 Task: Play online Dominion games in easy mode.
Action: Mouse moved to (107, 236)
Screenshot: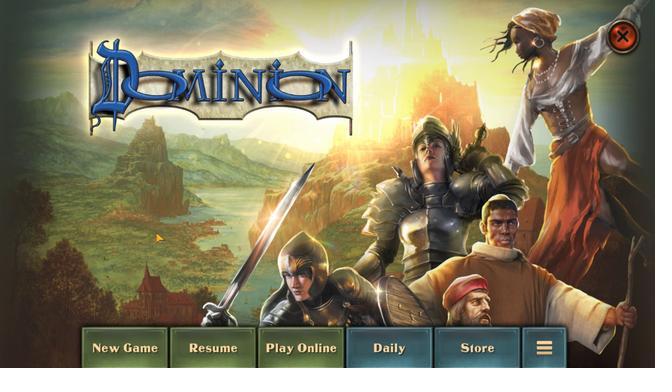 
Action: Mouse pressed left at (107, 236)
Screenshot: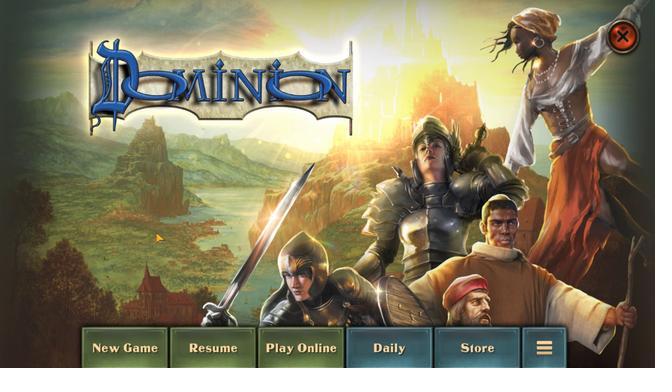 
Action: Mouse moved to (146, 306)
Screenshot: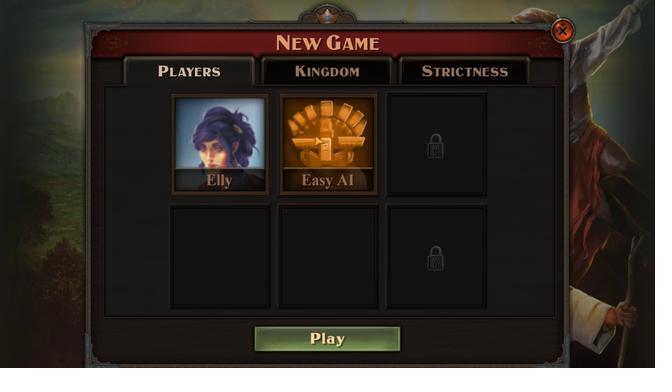 
Action: Mouse pressed left at (146, 306)
Screenshot: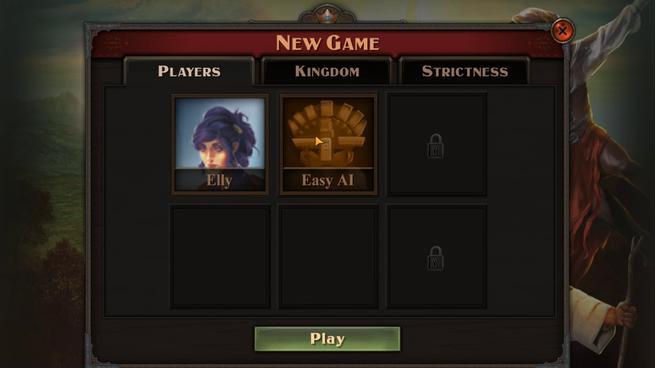 
Action: Mouse moved to (120, 277)
Screenshot: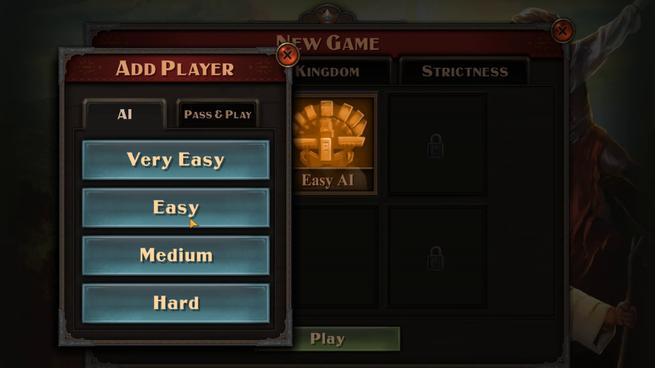 
Action: Mouse pressed left at (120, 277)
Screenshot: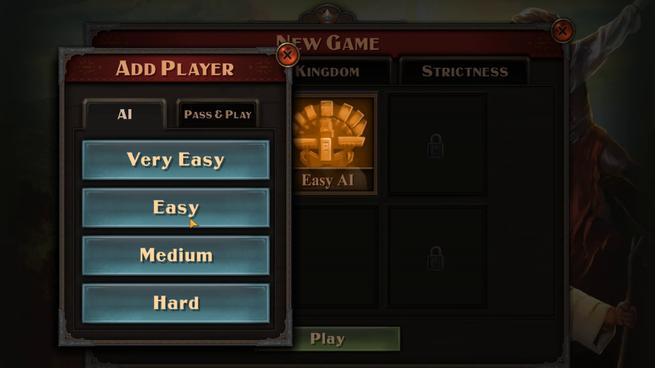 
Action: Mouse moved to (140, 236)
Screenshot: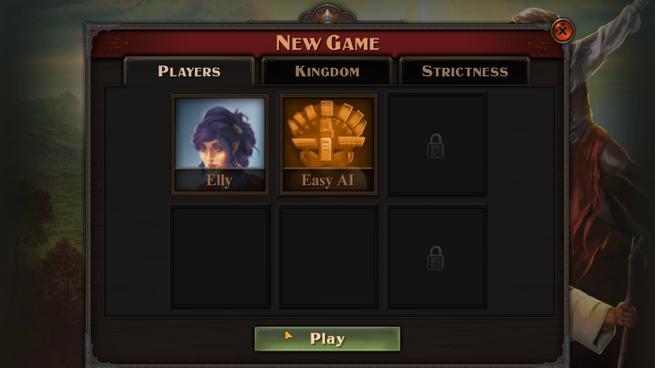 
Action: Mouse pressed left at (140, 236)
Screenshot: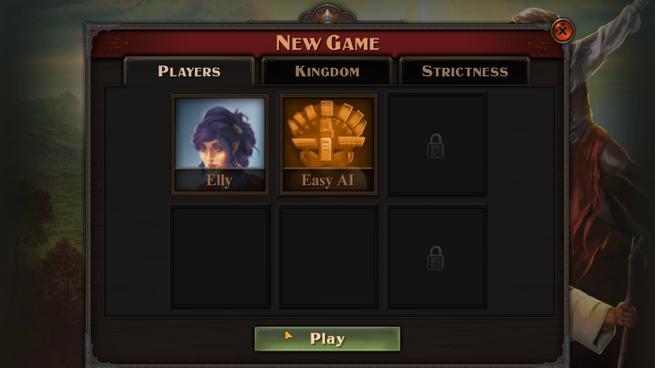 
Action: Mouse moved to (145, 239)
Screenshot: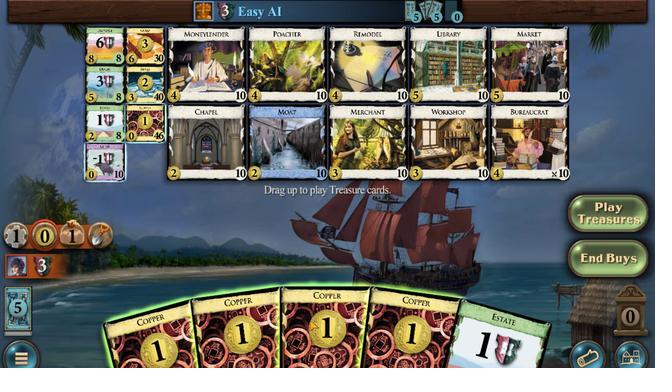 
Action: Mouse pressed left at (145, 239)
Screenshot: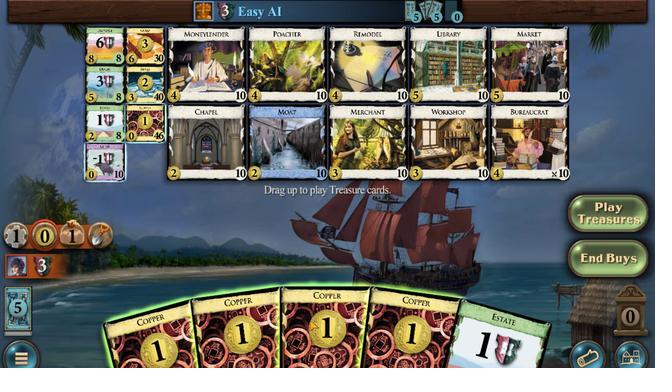 
Action: Mouse moved to (139, 236)
Screenshot: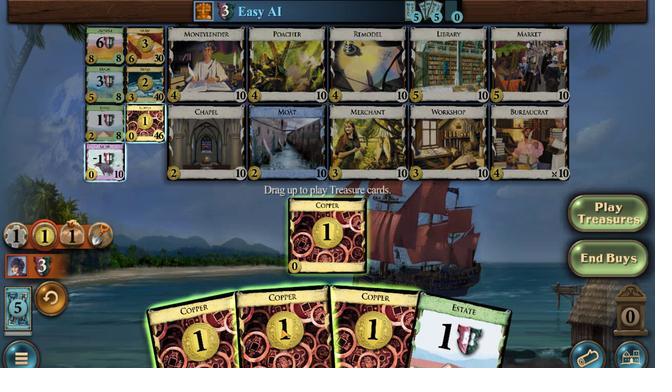 
Action: Mouse pressed left at (139, 236)
Screenshot: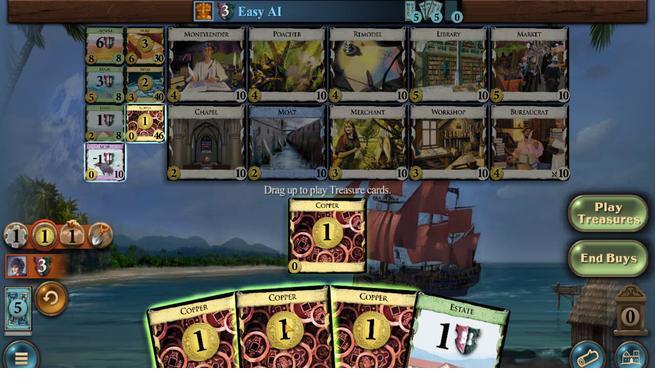 
Action: Mouse moved to (130, 227)
Screenshot: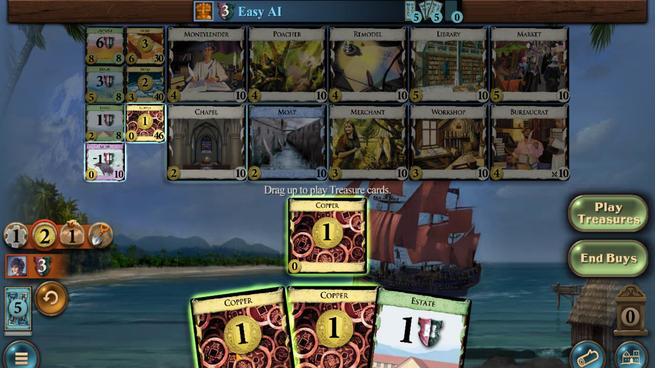 
Action: Mouse pressed left at (130, 227)
Screenshot: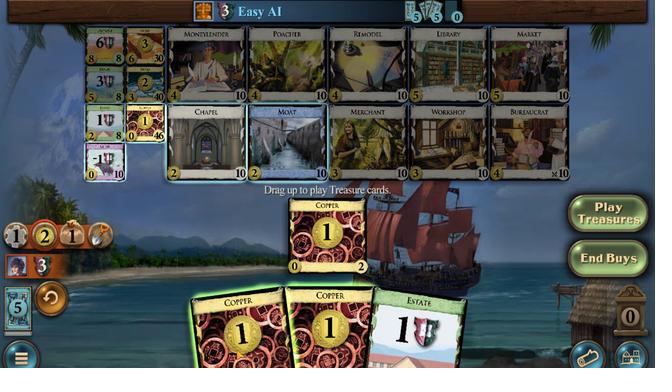 
Action: Mouse moved to (174, 307)
Screenshot: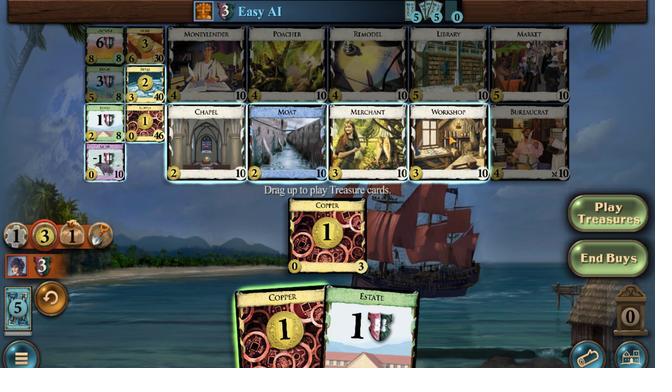 
Action: Mouse pressed left at (174, 307)
Screenshot: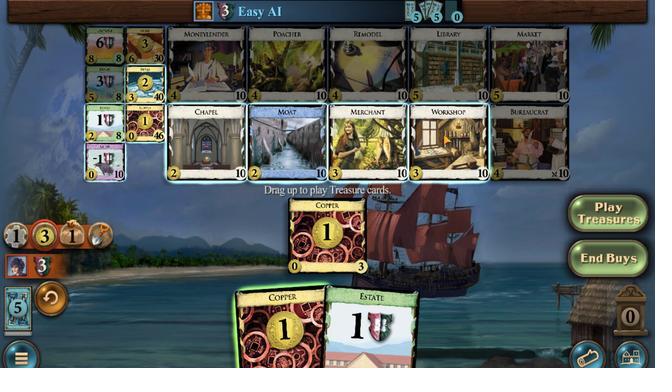 
Action: Mouse moved to (146, 236)
Screenshot: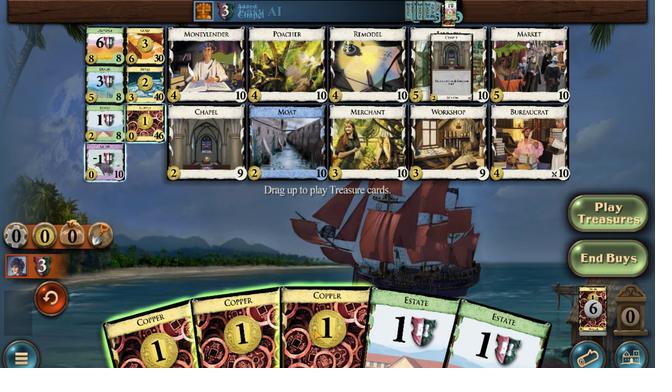 
Action: Mouse pressed left at (146, 236)
Screenshot: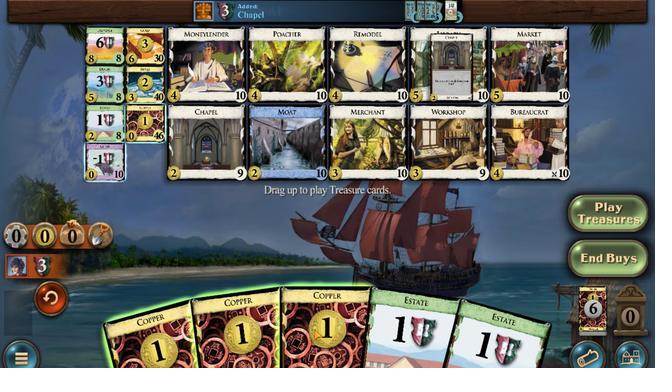 
Action: Mouse moved to (133, 227)
Screenshot: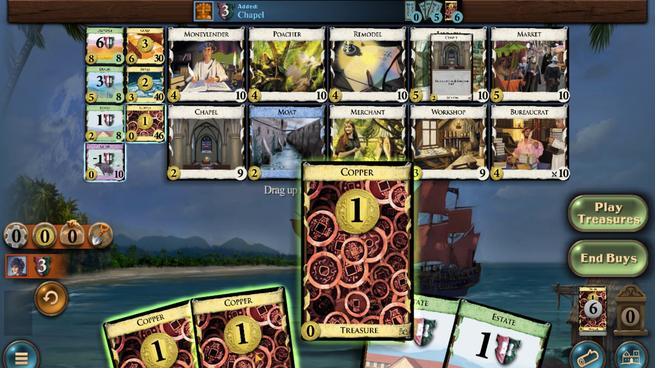 
Action: Mouse pressed left at (133, 227)
Screenshot: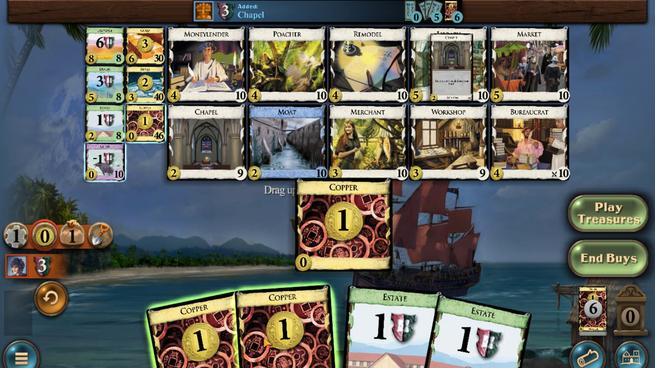 
Action: Mouse moved to (128, 222)
Screenshot: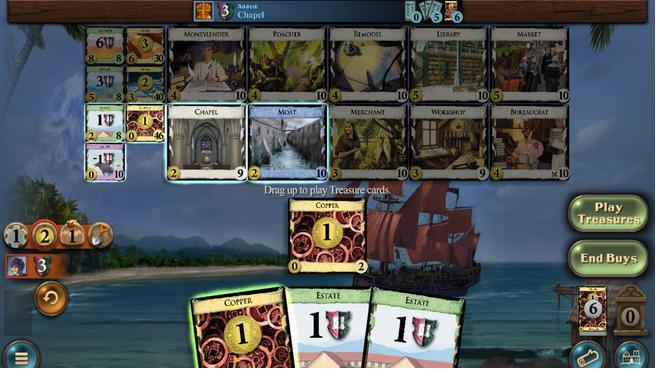 
Action: Mouse pressed left at (128, 222)
Screenshot: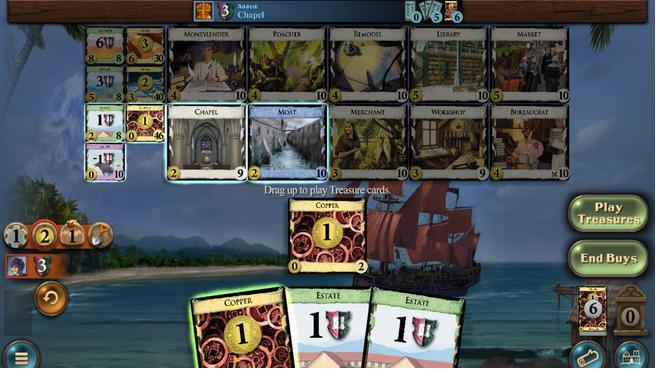 
Action: Mouse moved to (110, 325)
Screenshot: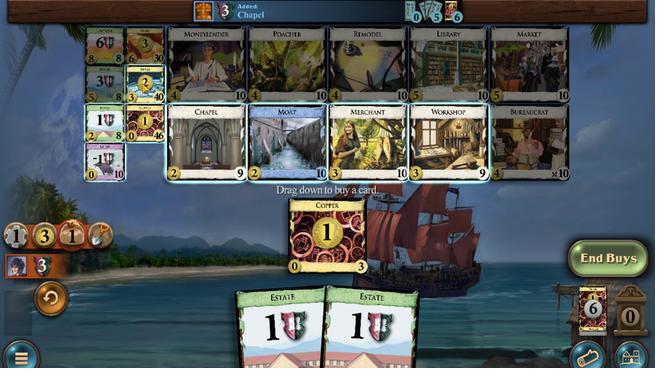 
Action: Mouse pressed left at (110, 325)
Screenshot: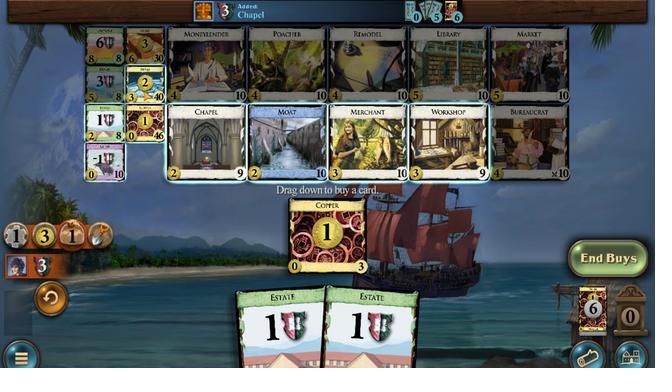 
Action: Mouse moved to (131, 227)
Screenshot: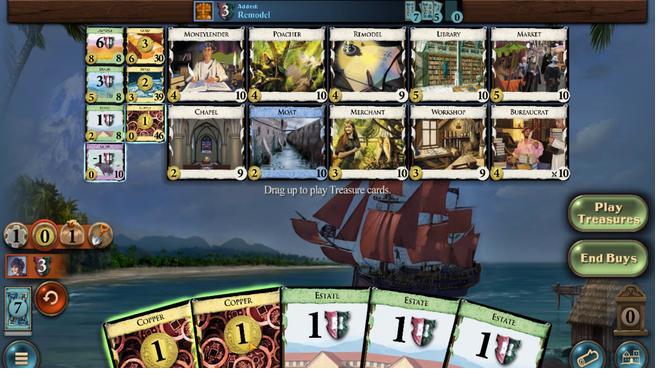 
Action: Mouse pressed left at (131, 227)
Screenshot: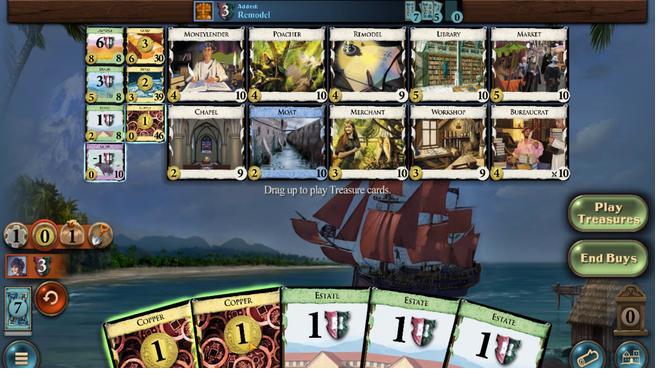
Action: Mouse moved to (120, 222)
Screenshot: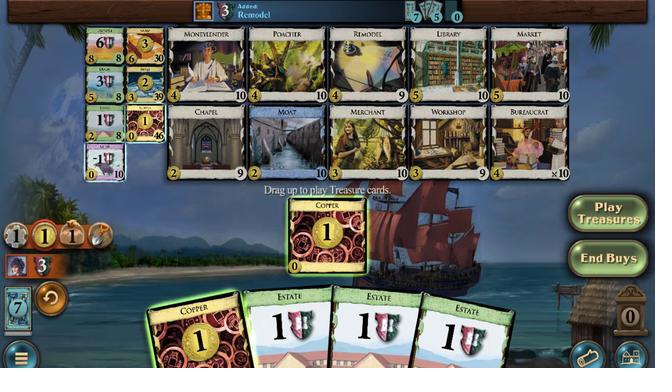 
Action: Mouse pressed left at (120, 222)
Screenshot: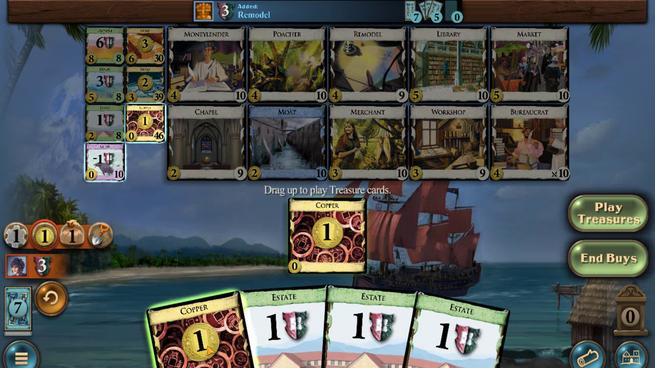 
Action: Mouse moved to (142, 301)
Screenshot: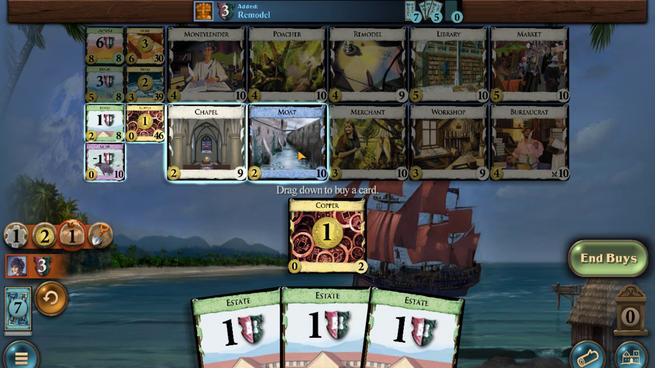 
Action: Mouse pressed left at (142, 301)
Screenshot: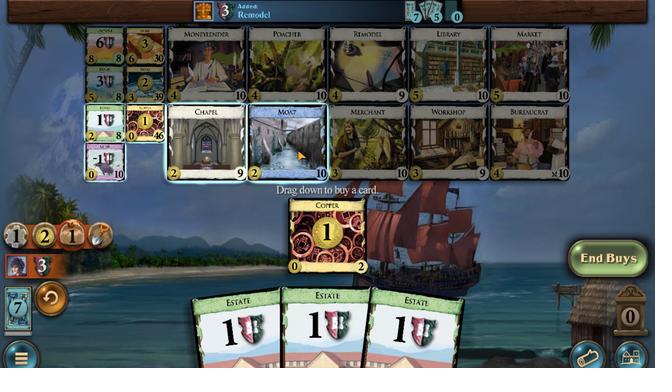 
Action: Mouse moved to (145, 236)
Screenshot: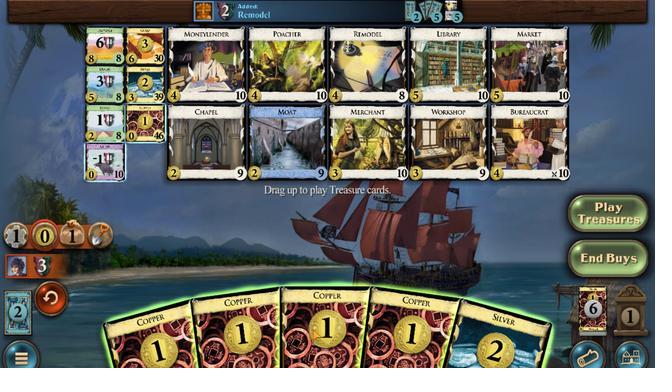 
Action: Mouse pressed left at (145, 236)
Screenshot: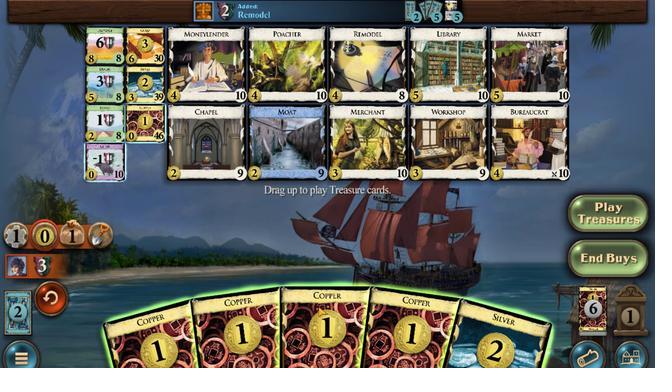 
Action: Mouse moved to (135, 229)
Screenshot: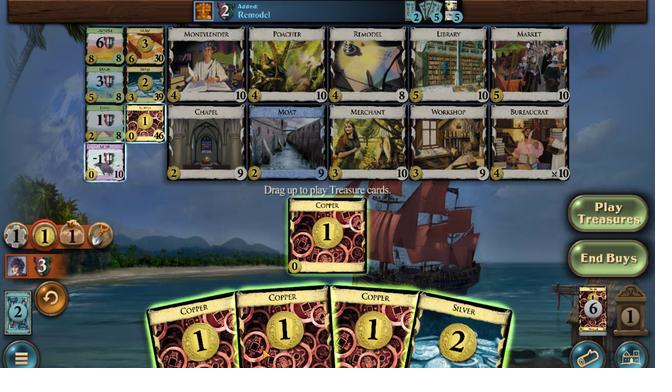 
Action: Mouse pressed left at (135, 229)
Screenshot: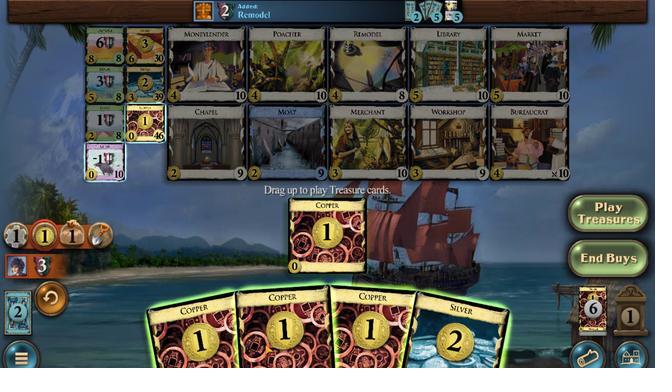 
Action: Mouse moved to (150, 236)
Screenshot: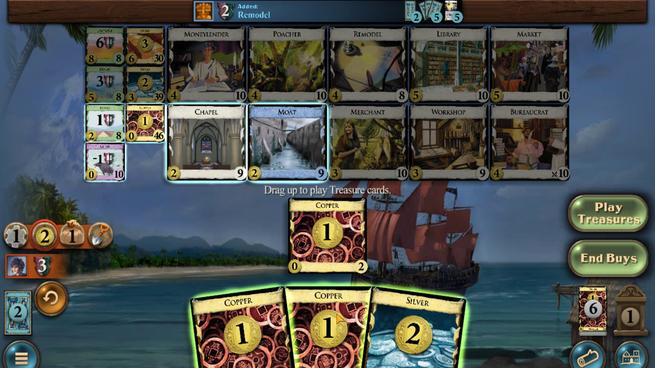 
Action: Mouse pressed left at (150, 236)
Screenshot: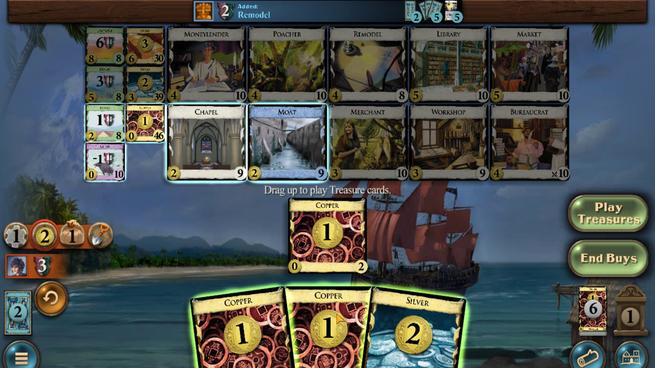 
Action: Mouse moved to (155, 230)
Screenshot: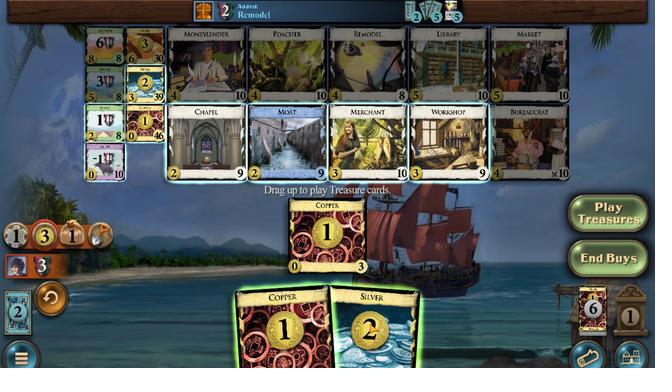 
Action: Mouse pressed left at (155, 230)
Screenshot: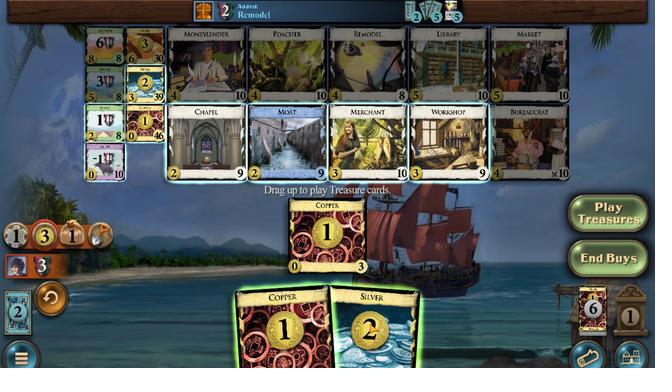 
Action: Mouse moved to (155, 338)
Screenshot: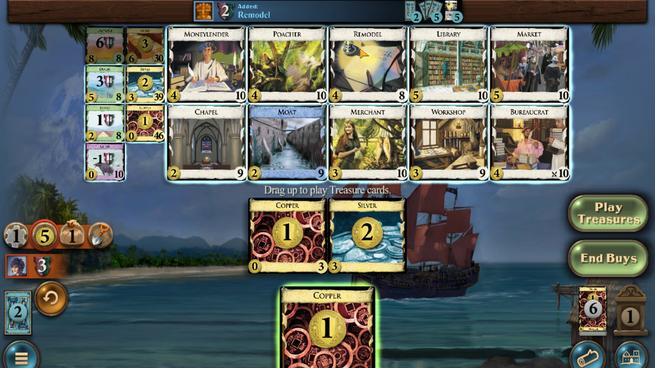 
Action: Mouse pressed left at (155, 338)
Screenshot: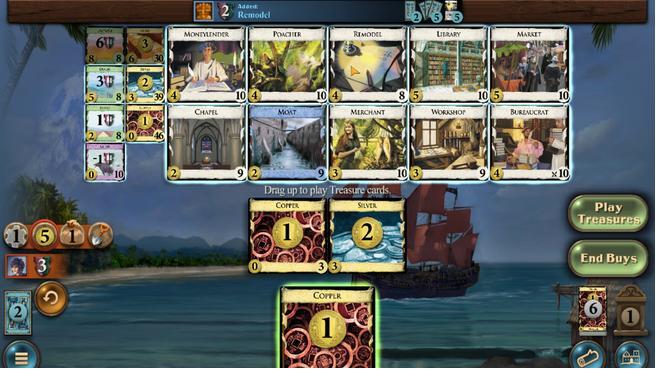
Action: Mouse moved to (111, 233)
Screenshot: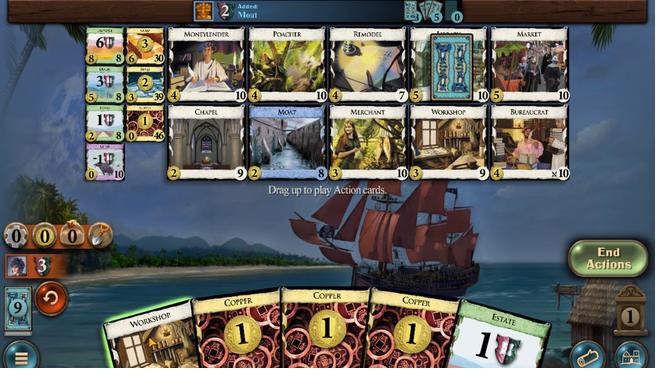 
Action: Mouse pressed left at (111, 233)
Screenshot: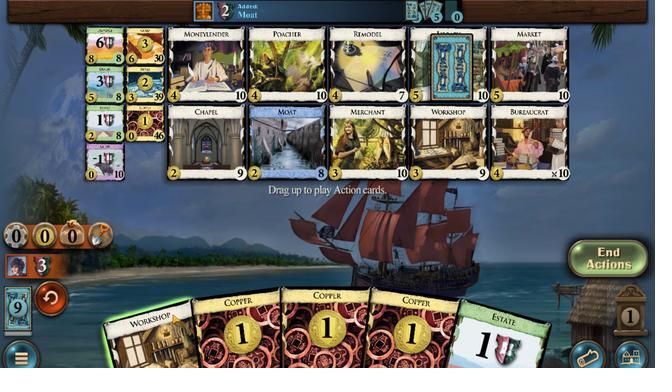 
Action: Mouse moved to (127, 338)
Screenshot: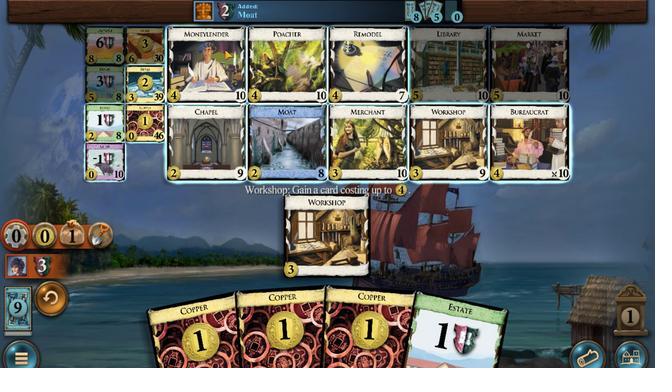 
Action: Mouse pressed left at (127, 338)
Screenshot: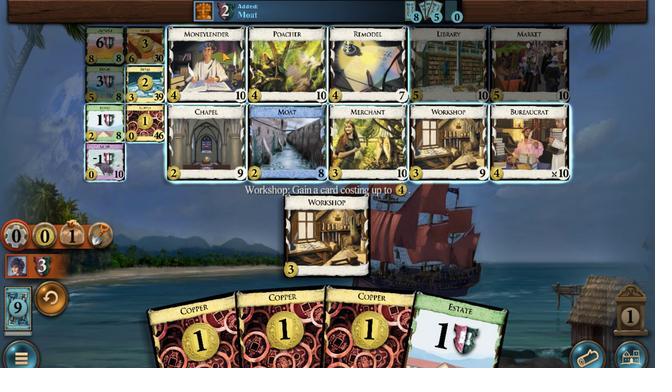 
Action: Mouse moved to (133, 226)
Screenshot: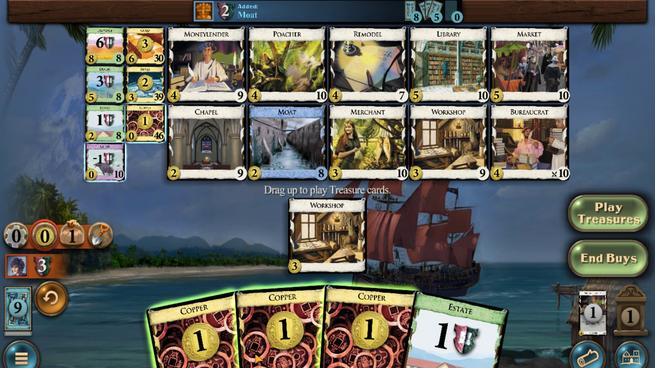 
Action: Mouse pressed left at (133, 226)
Screenshot: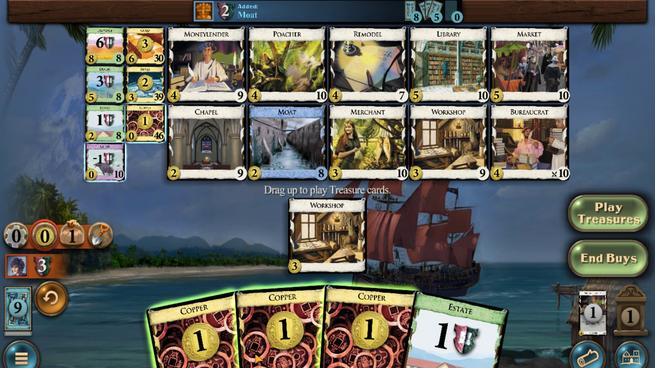 
Action: Mouse moved to (131, 261)
Screenshot: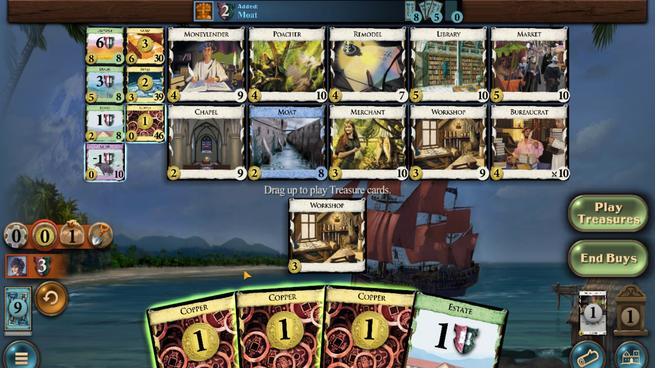 
Action: Mouse pressed left at (121, 227)
Screenshot: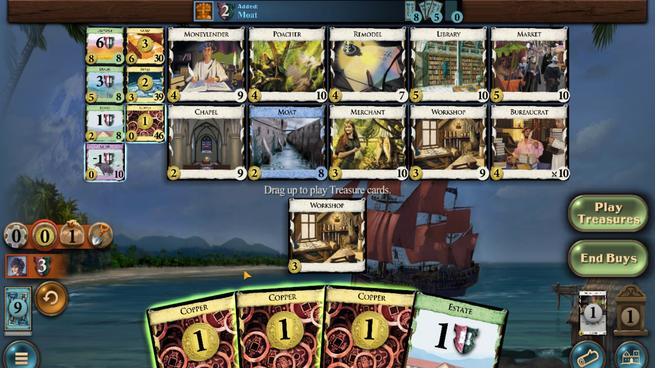 
Action: Mouse moved to (132, 228)
Screenshot: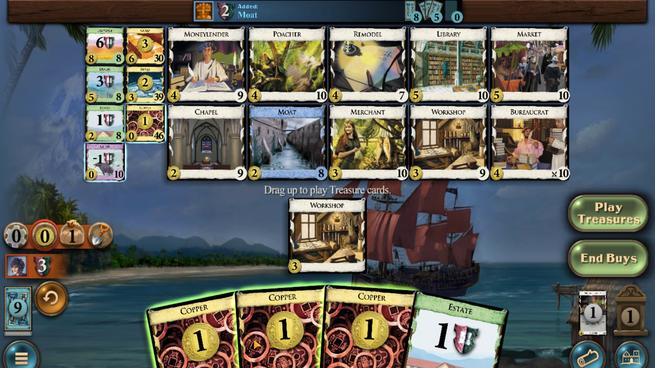 
Action: Mouse pressed left at (132, 228)
Screenshot: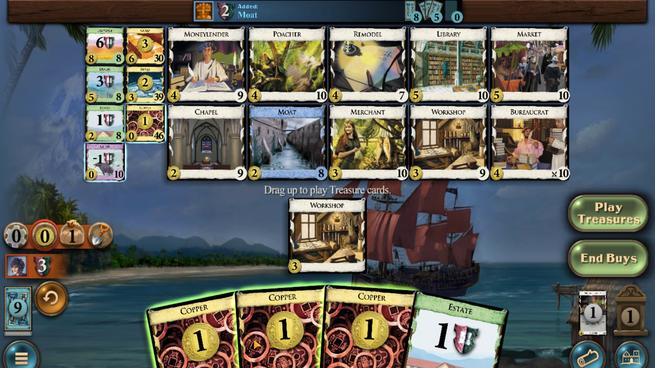 
Action: Mouse moved to (124, 238)
Screenshot: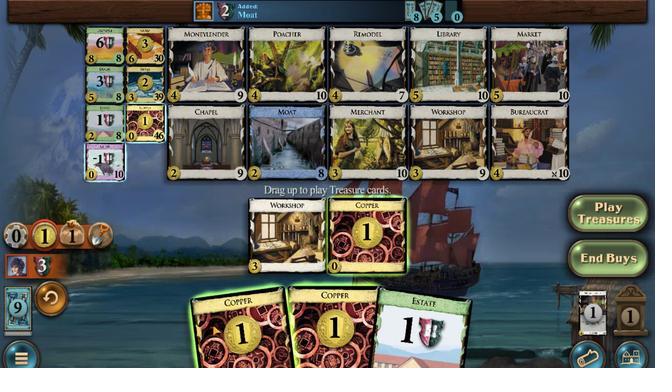 
Action: Mouse pressed left at (124, 238)
Screenshot: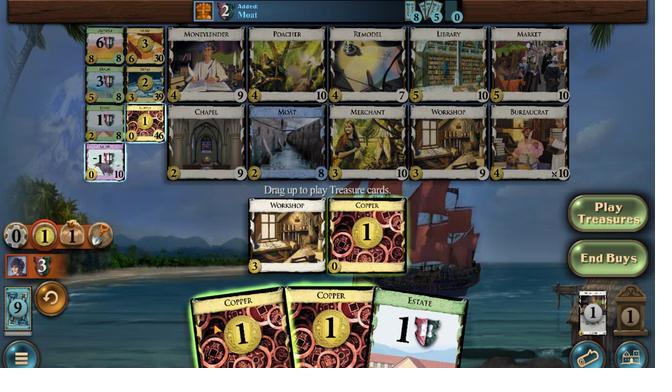 
Action: Mouse moved to (141, 228)
Screenshot: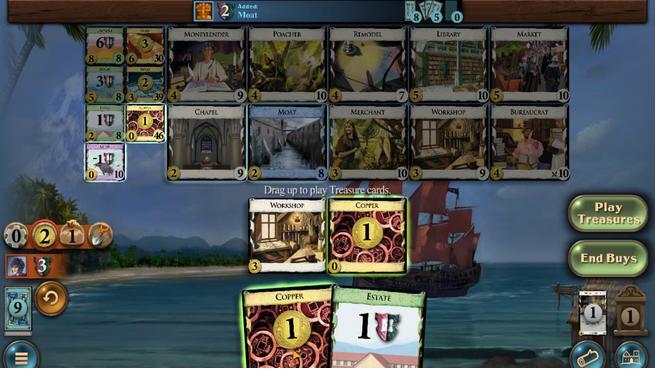 
Action: Mouse pressed left at (141, 228)
Screenshot: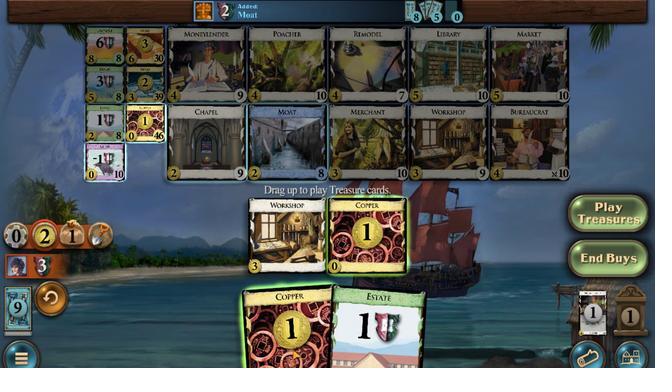 
Action: Mouse moved to (173, 306)
Screenshot: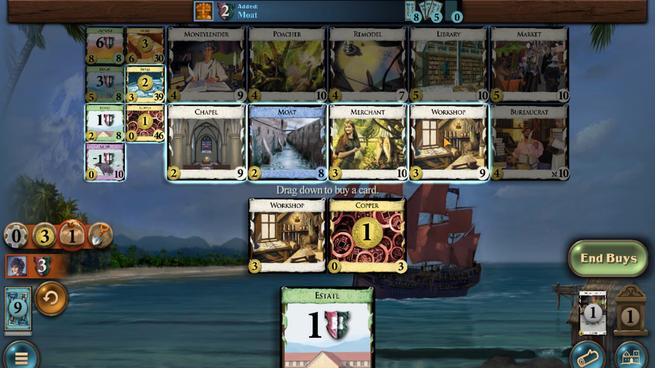 
Action: Mouse pressed left at (173, 306)
Screenshot: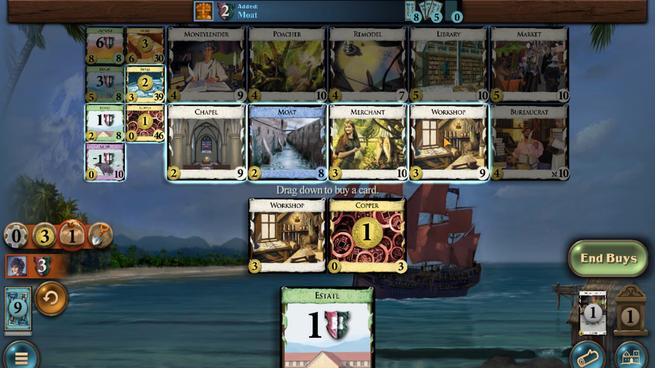 
Action: Mouse moved to (146, 237)
Screenshot: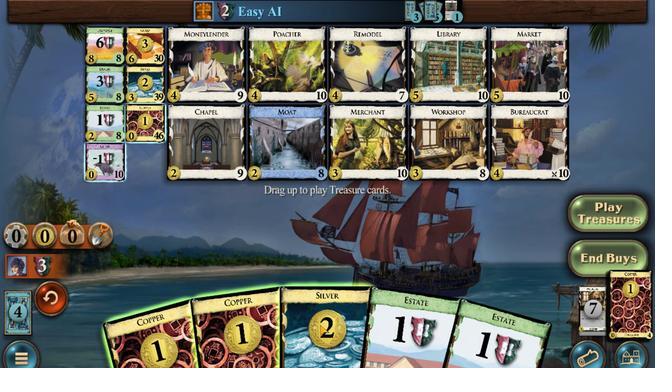 
Action: Mouse pressed left at (146, 237)
Screenshot: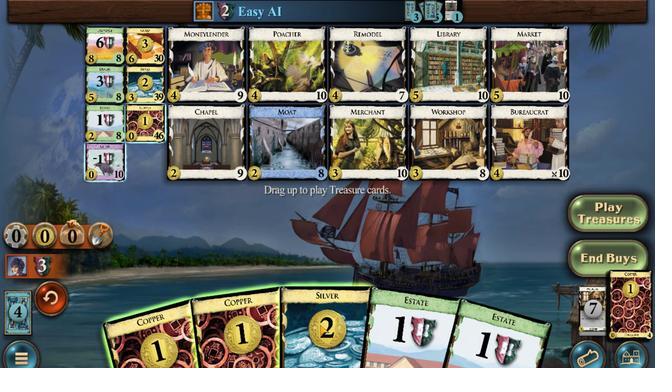
Action: Mouse moved to (139, 230)
Screenshot: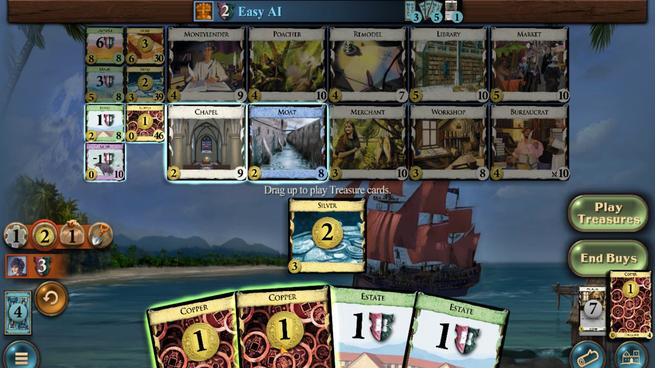 
Action: Mouse pressed left at (139, 230)
Screenshot: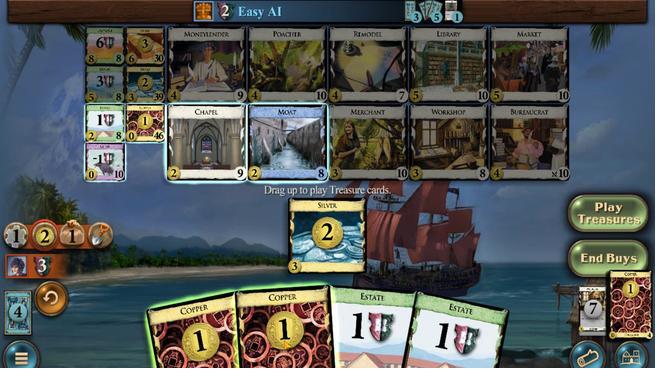 
Action: Mouse moved to (136, 235)
Screenshot: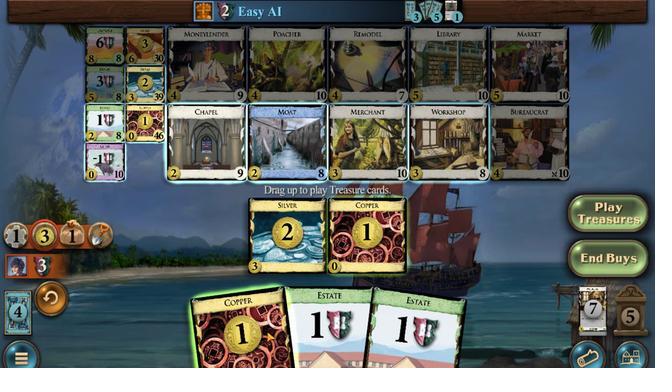 
Action: Mouse pressed left at (136, 235)
Screenshot: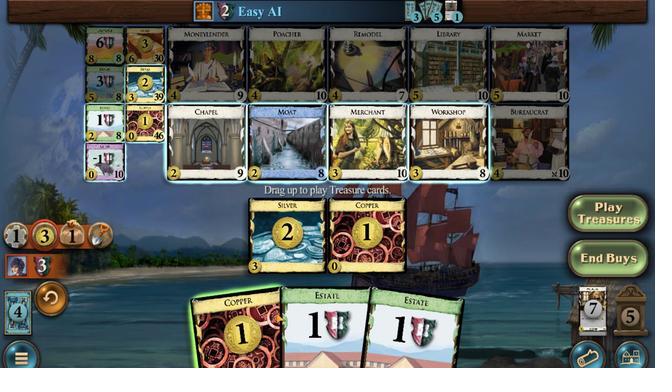 
Action: Mouse moved to (177, 309)
Screenshot: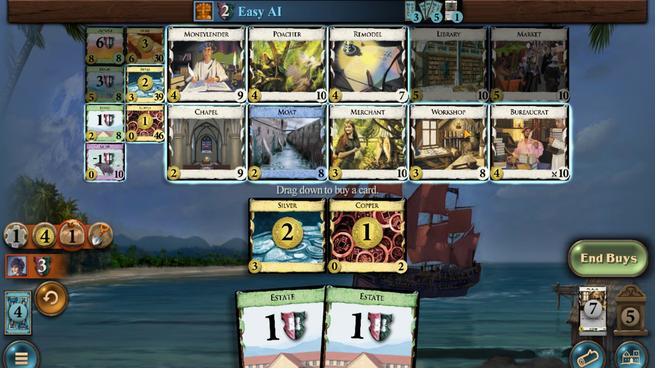 
Action: Mouse pressed left at (177, 309)
Screenshot: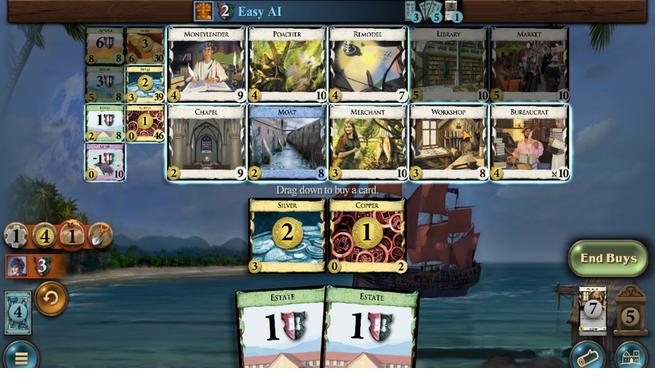 
Action: Mouse moved to (150, 237)
Screenshot: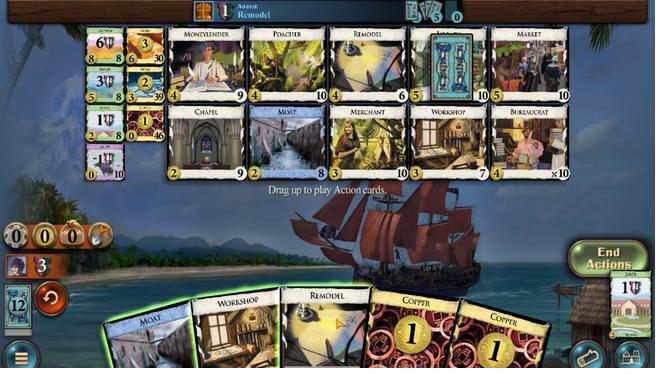 
Action: Mouse pressed left at (150, 237)
Screenshot: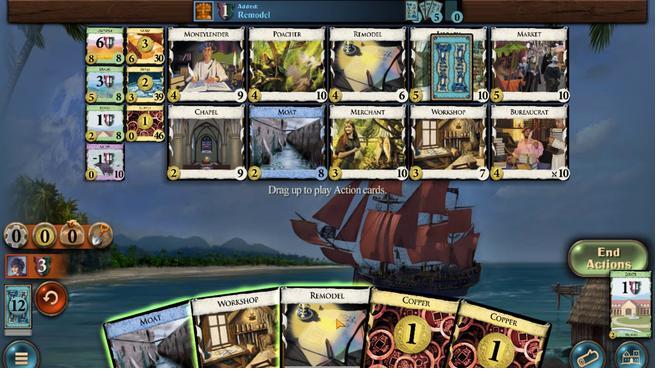 
Action: Mouse moved to (140, 235)
Screenshot: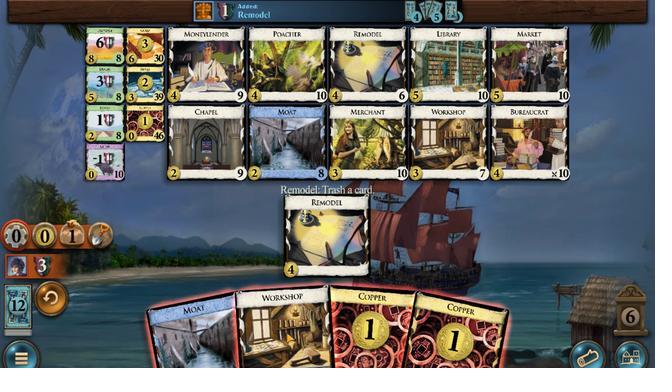 
Action: Mouse pressed left at (140, 235)
Screenshot: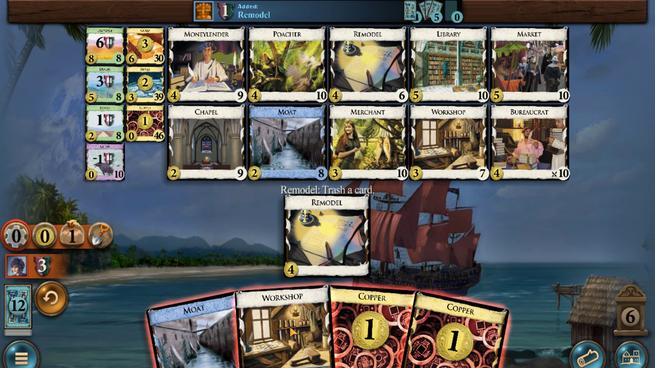 
Action: Mouse moved to (136, 236)
Screenshot: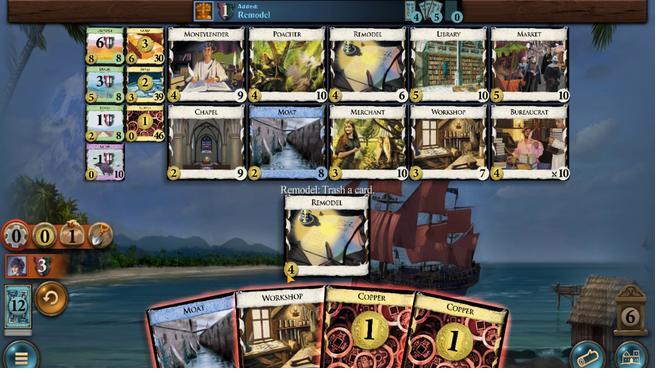 
Action: Mouse pressed left at (136, 236)
Screenshot: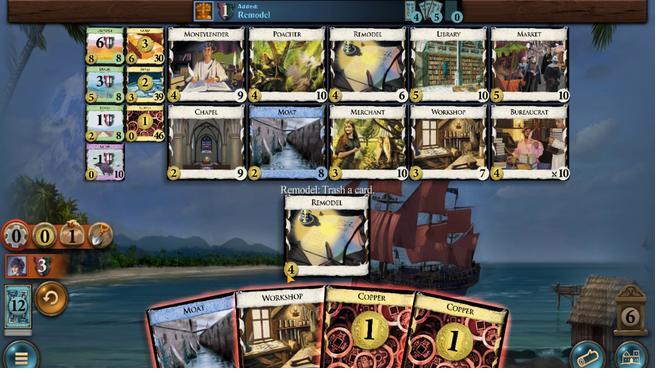 
Action: Mouse moved to (103, 327)
Screenshot: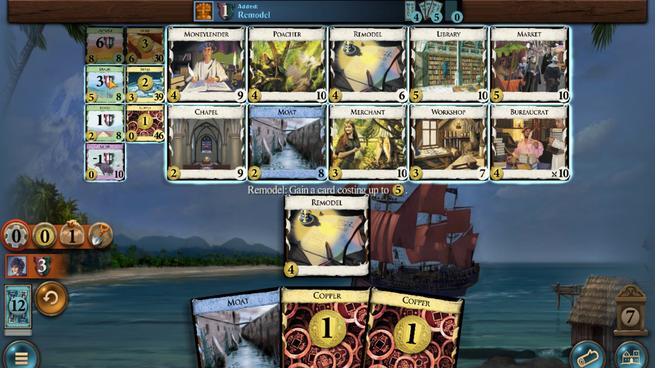 
Action: Mouse pressed left at (103, 327)
Screenshot: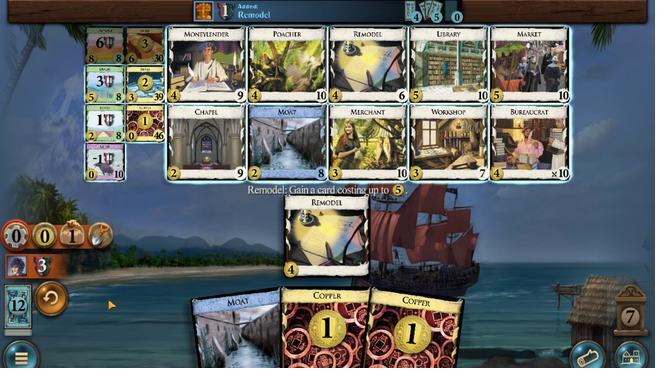 
Action: Mouse moved to (103, 326)
Screenshot: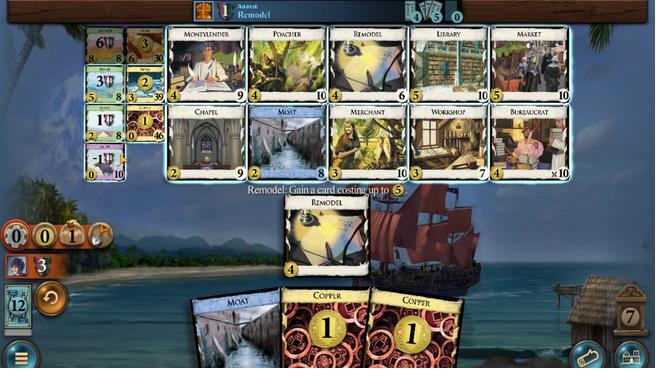 
Action: Mouse pressed left at (103, 326)
Screenshot: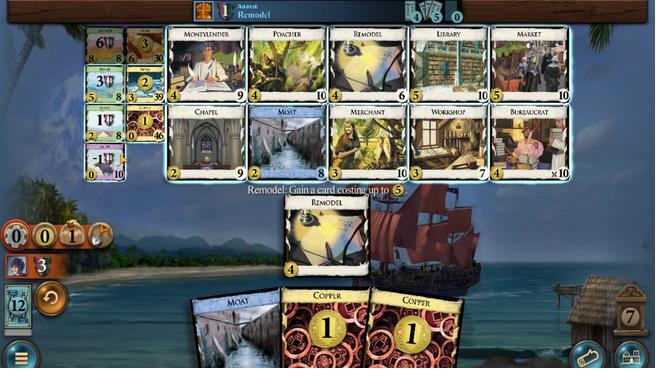 
Action: Mouse moved to (110, 311)
Screenshot: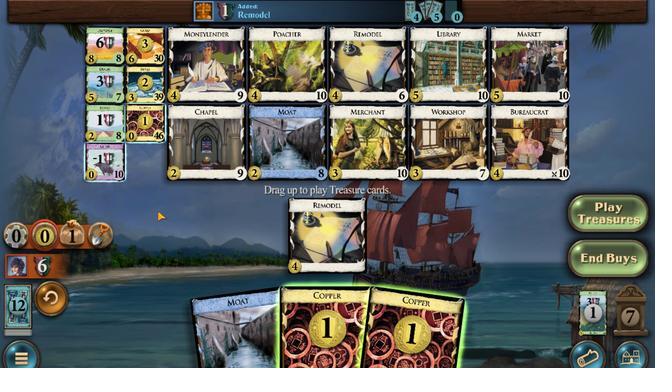
Action: Mouse pressed left at (110, 311)
Screenshot: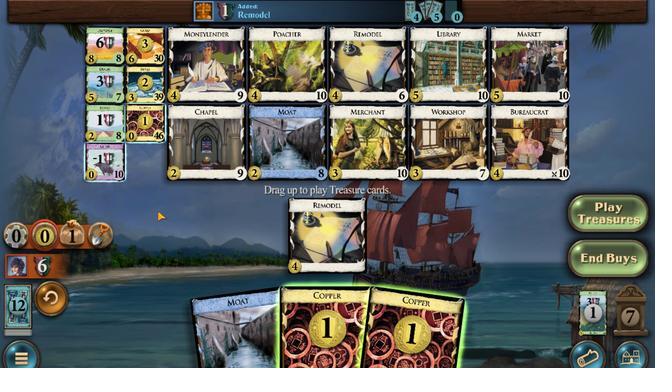 
Action: Mouse moved to (110, 236)
Screenshot: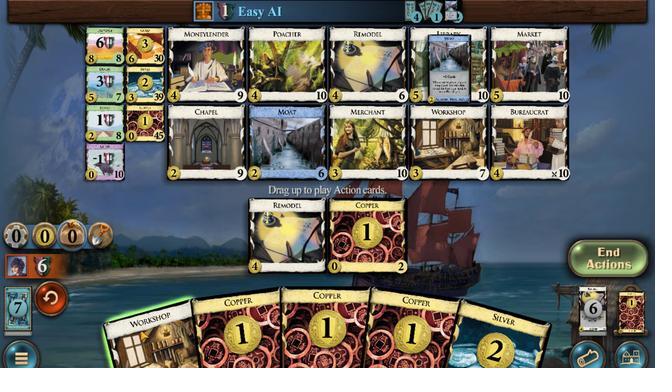 
Action: Mouse pressed left at (110, 236)
Screenshot: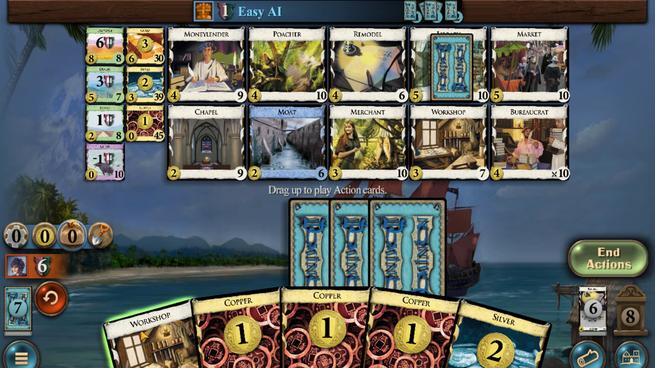 
Action: Mouse moved to (127, 334)
Screenshot: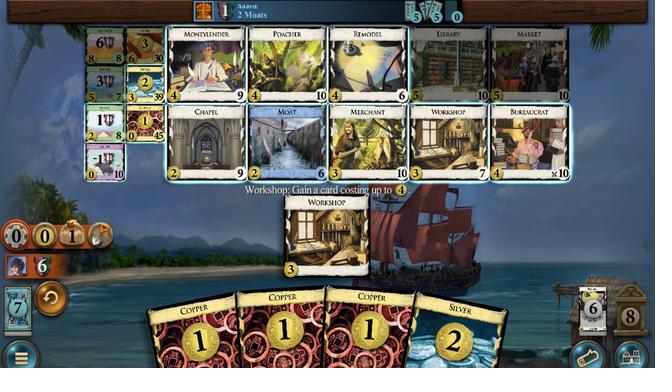 
Action: Mouse pressed left at (127, 334)
Screenshot: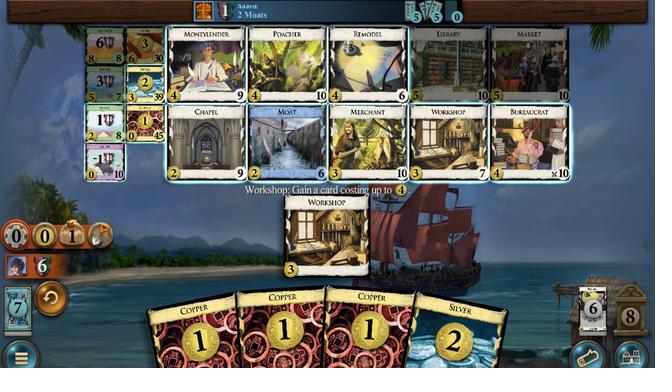 
Action: Mouse moved to (151, 227)
Screenshot: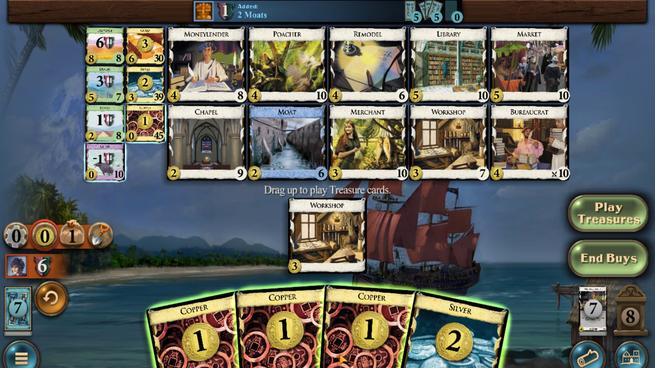 
Action: Mouse pressed left at (151, 227)
Screenshot: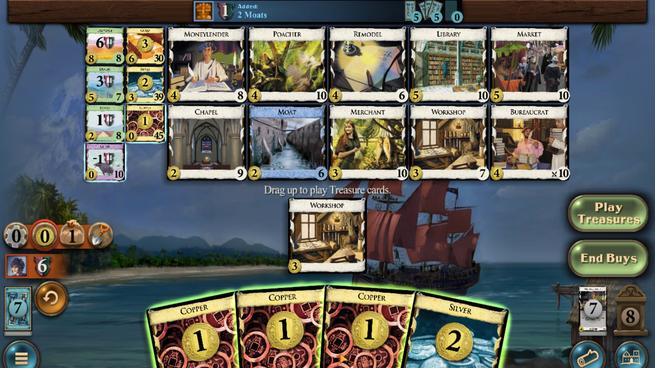 
Action: Mouse moved to (147, 234)
Screenshot: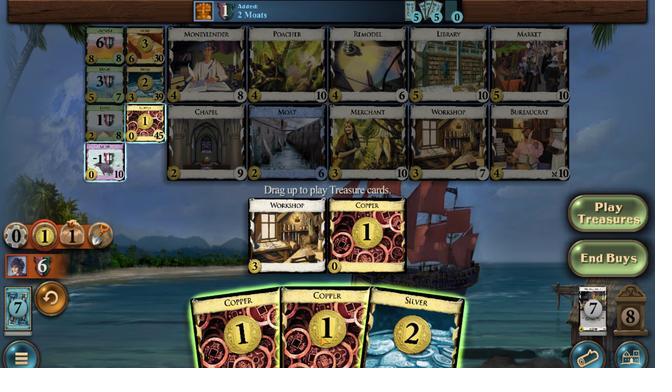 
Action: Mouse pressed left at (147, 234)
Screenshot: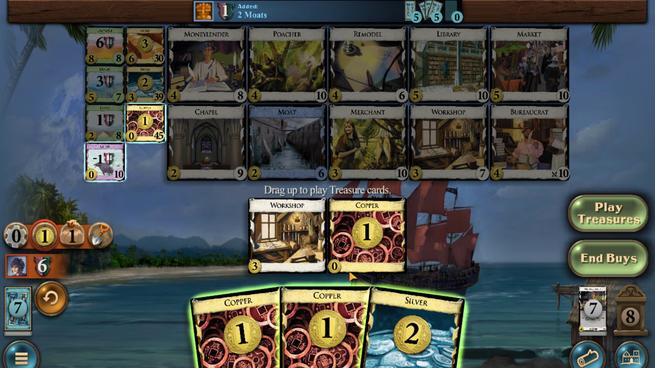 
Action: Mouse moved to (141, 242)
Screenshot: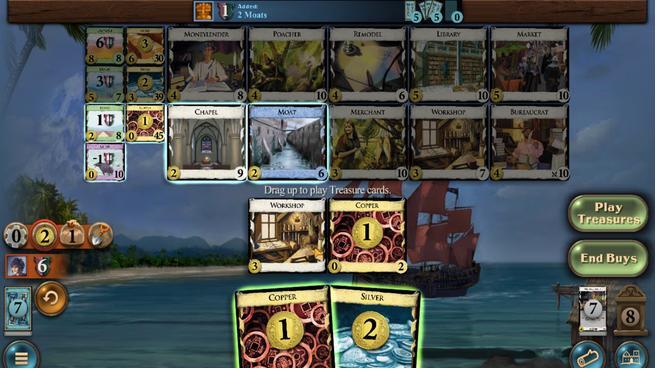 
Action: Mouse pressed left at (141, 242)
Screenshot: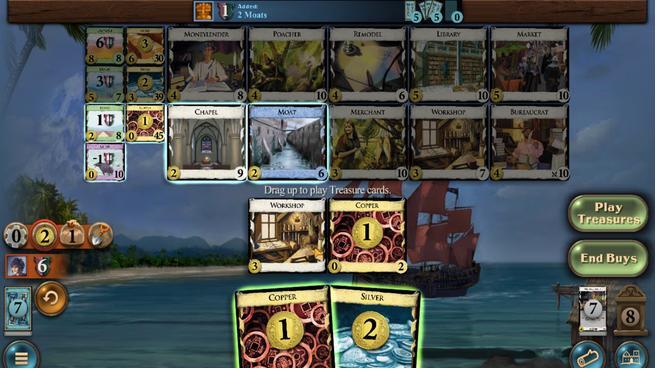 
Action: Mouse moved to (173, 311)
Screenshot: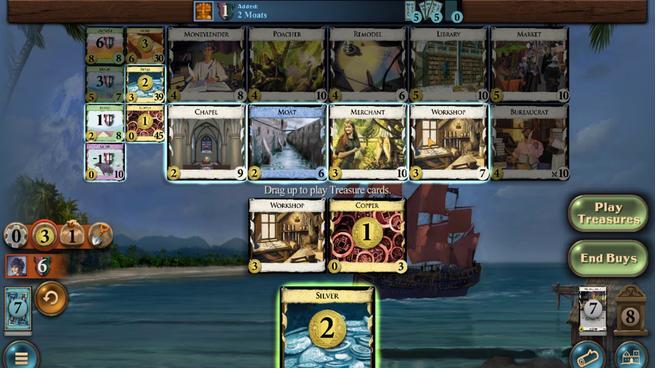 
Action: Mouse pressed left at (173, 311)
Screenshot: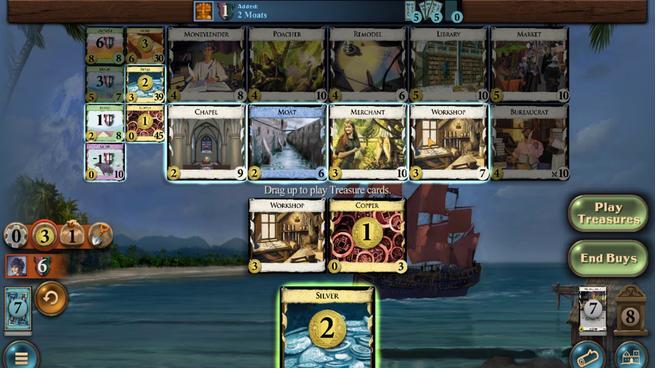 
Action: Mouse moved to (124, 233)
Screenshot: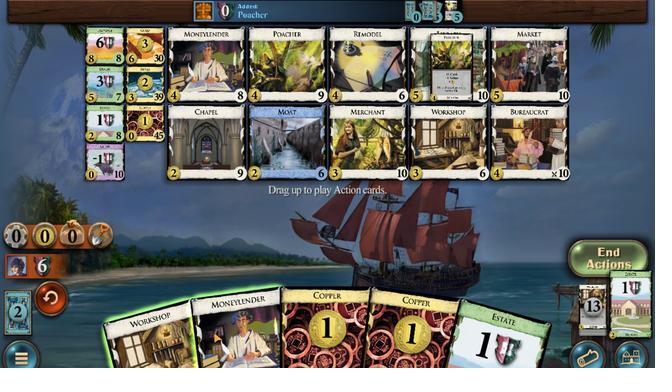 
Action: Mouse pressed left at (124, 233)
Screenshot: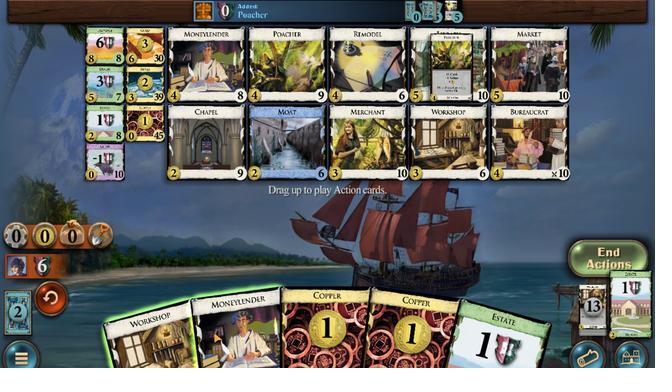 
Action: Mouse moved to (146, 229)
Screenshot: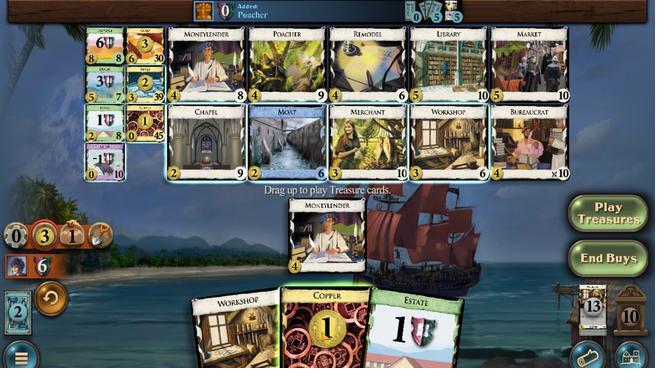 
Action: Mouse pressed left at (146, 229)
Screenshot: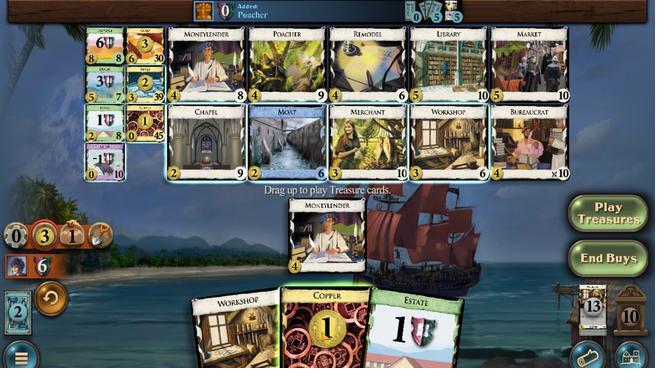 
Action: Mouse moved to (154, 332)
Screenshot: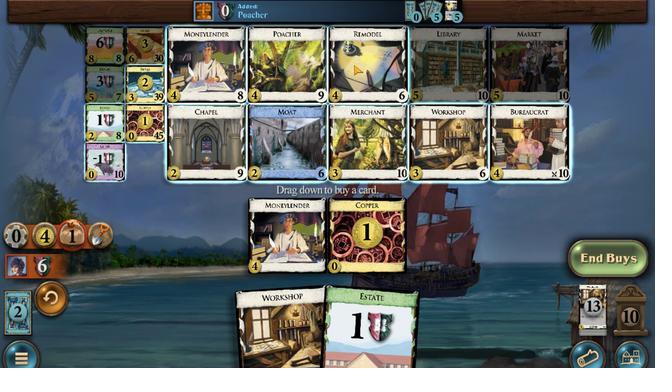 
Action: Mouse pressed left at (154, 332)
Screenshot: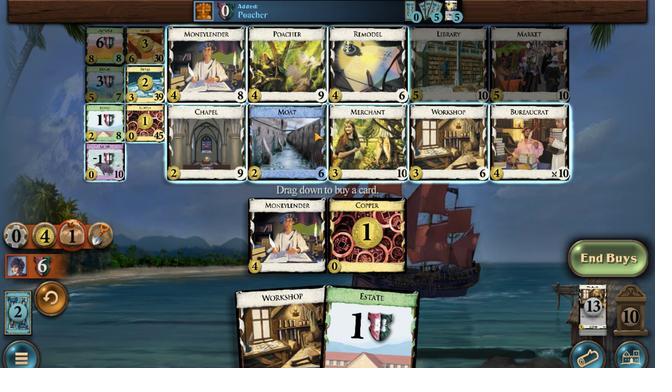 
Action: Mouse moved to (134, 240)
Screenshot: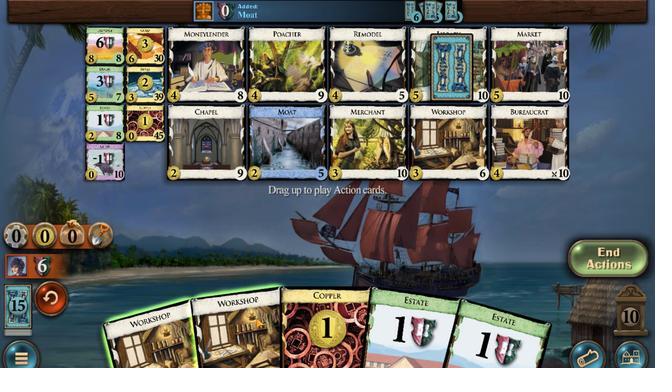 
Action: Mouse pressed left at (134, 240)
Screenshot: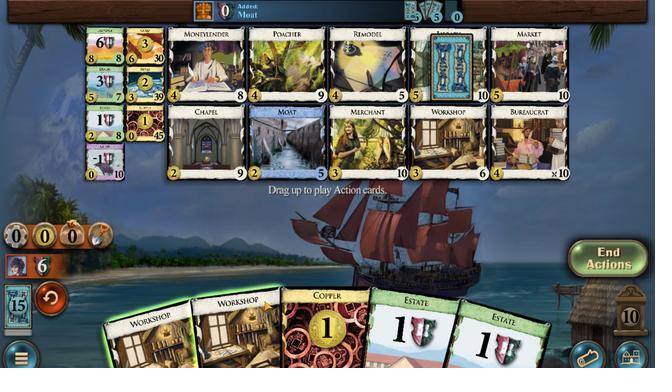
Action: Mouse moved to (174, 306)
Screenshot: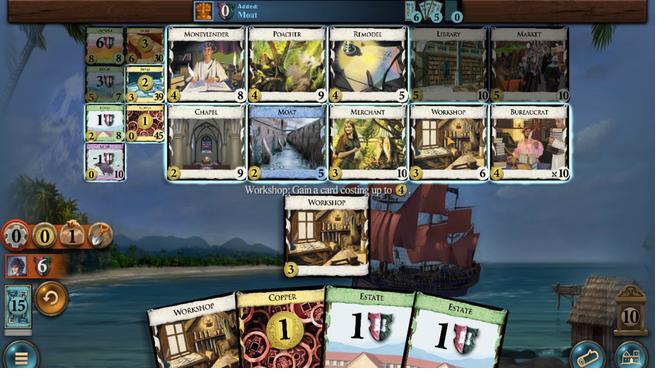 
Action: Mouse pressed left at (174, 306)
Screenshot: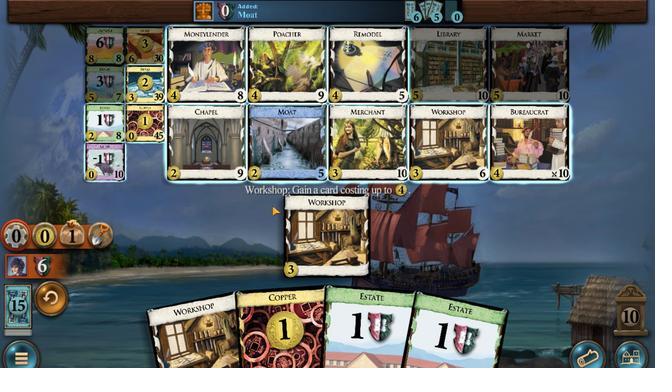 
Action: Mouse moved to (136, 234)
Screenshot: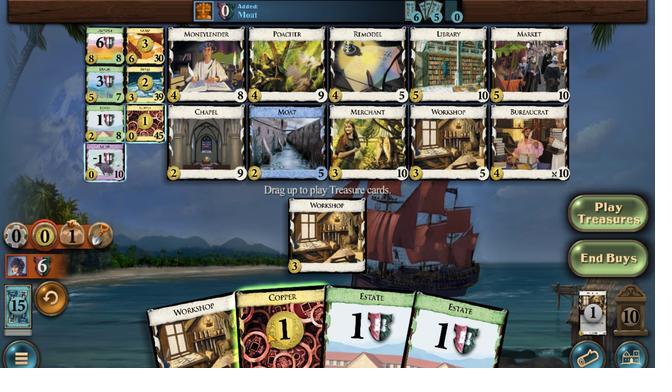 
Action: Mouse pressed left at (136, 234)
Screenshot: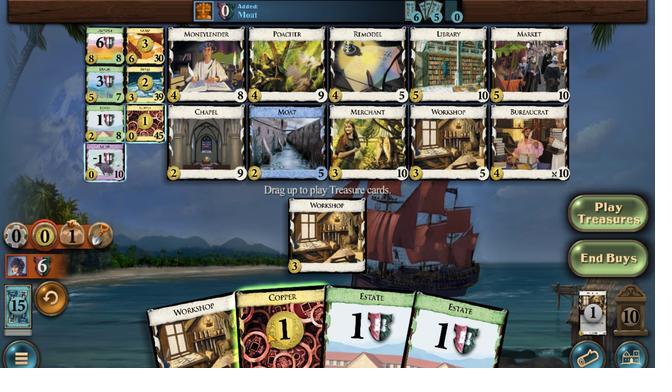 
Action: Mouse moved to (111, 312)
Screenshot: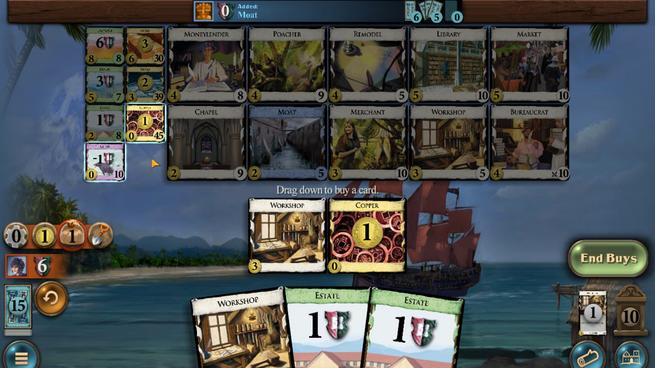 
Action: Mouse pressed left at (111, 312)
Screenshot: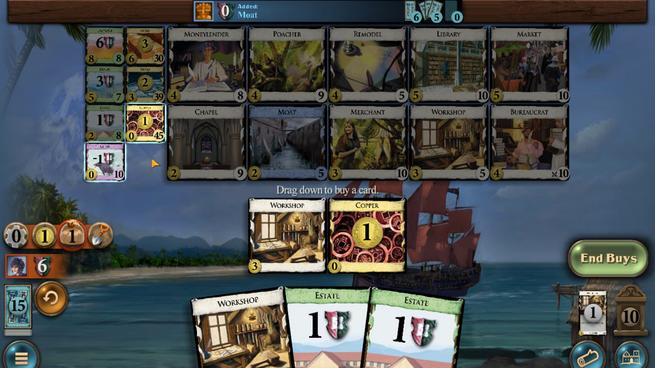 
Action: Mouse moved to (109, 313)
Screenshot: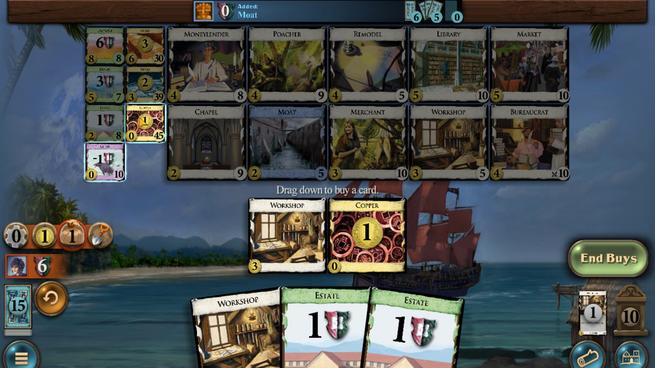 
Action: Mouse pressed left at (109, 313)
Screenshot: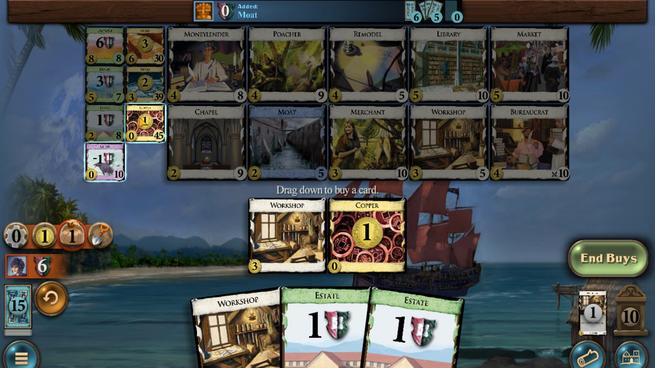 
Action: Mouse moved to (112, 235)
Screenshot: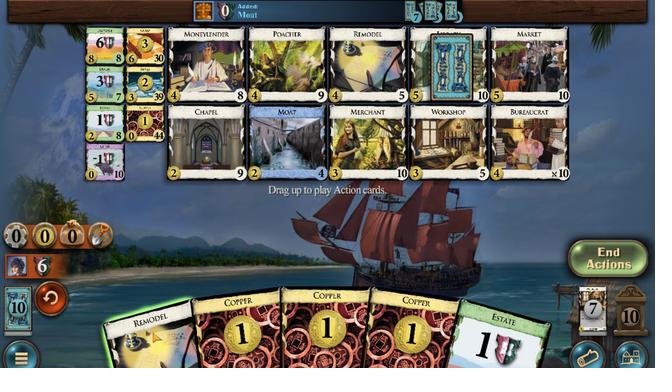 
Action: Mouse pressed left at (112, 235)
Screenshot: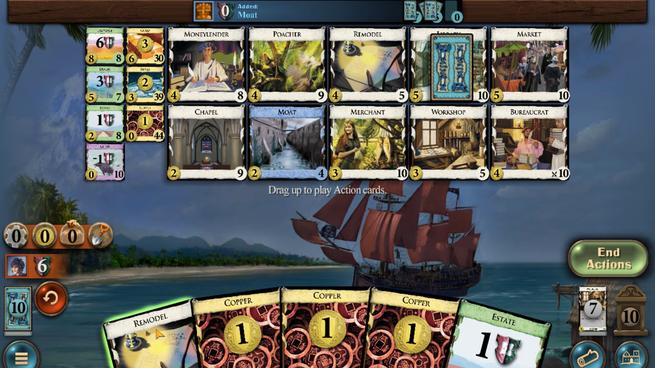 
Action: Mouse moved to (142, 234)
Screenshot: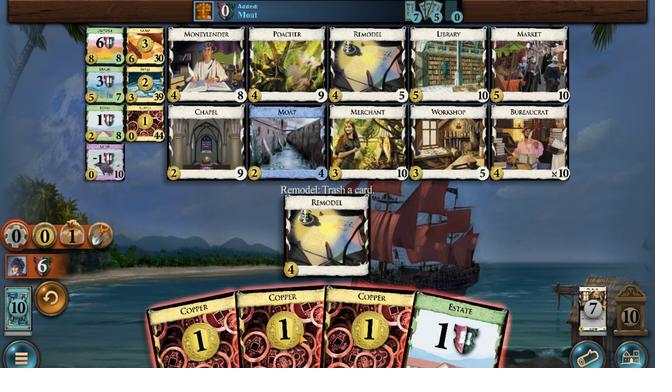 
Action: Mouse pressed left at (142, 234)
Screenshot: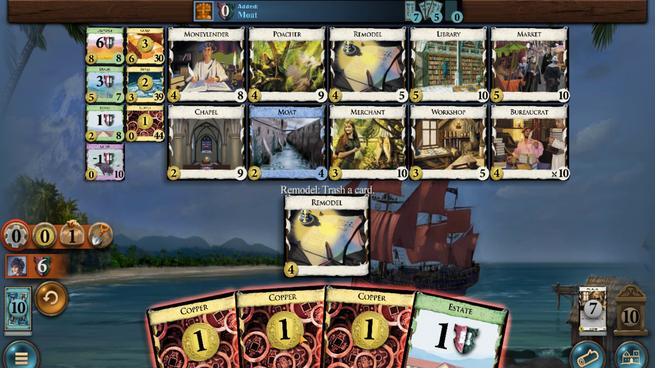 
Action: Mouse moved to (102, 312)
Screenshot: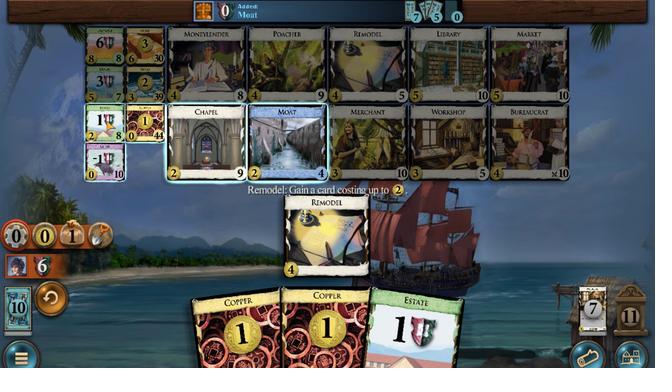 
Action: Mouse pressed left at (102, 312)
Screenshot: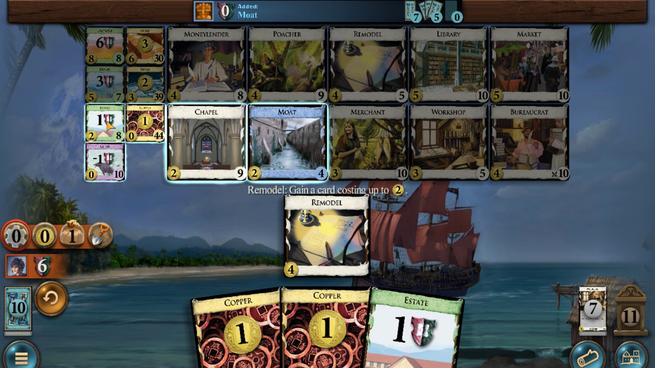 
Action: Mouse moved to (133, 227)
Screenshot: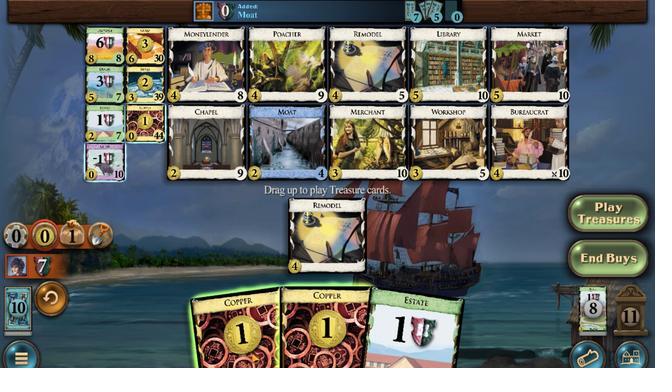 
Action: Mouse pressed left at (133, 227)
Screenshot: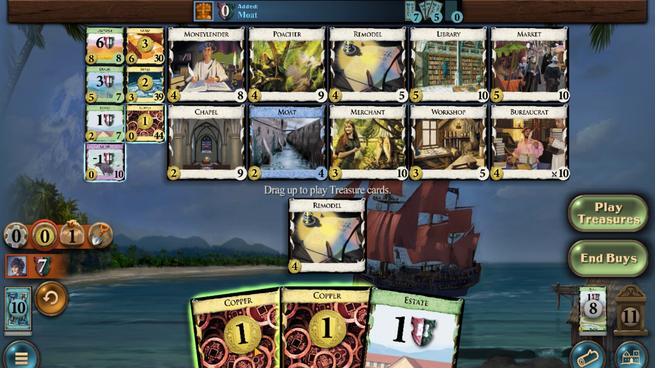 
Action: Mouse moved to (145, 243)
Screenshot: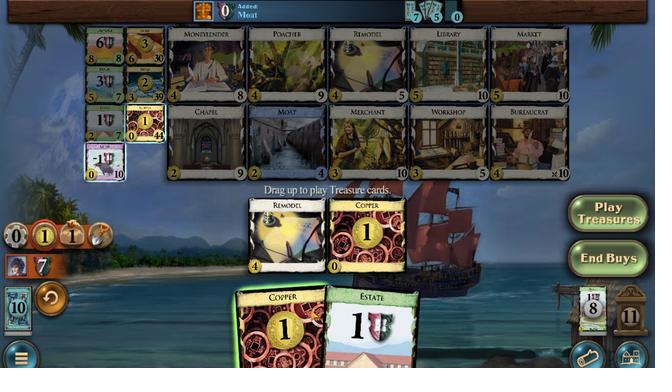 
Action: Mouse pressed left at (145, 243)
Screenshot: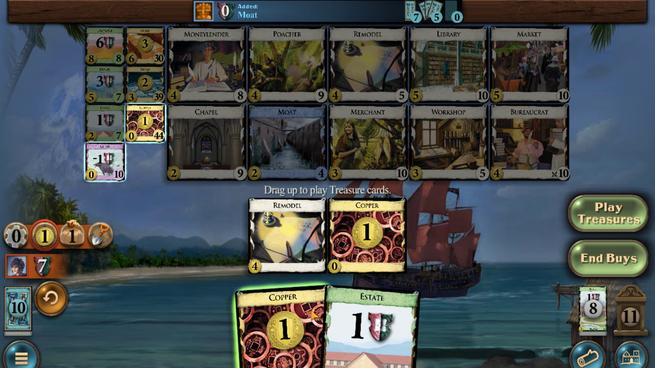 
Action: Mouse moved to (142, 303)
Screenshot: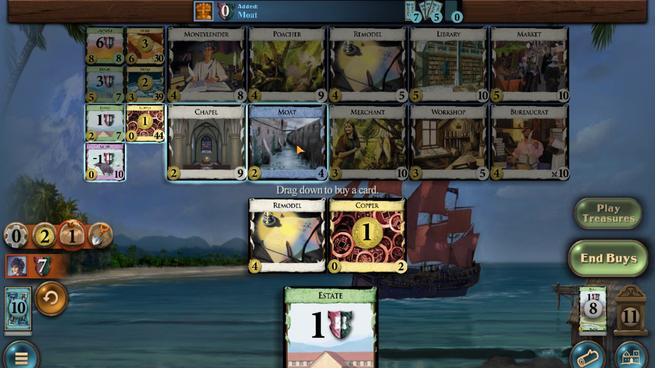 
Action: Mouse pressed left at (142, 303)
Screenshot: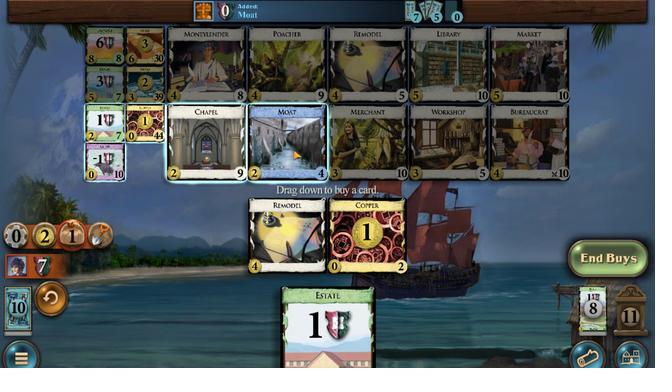 
Action: Mouse moved to (113, 239)
Screenshot: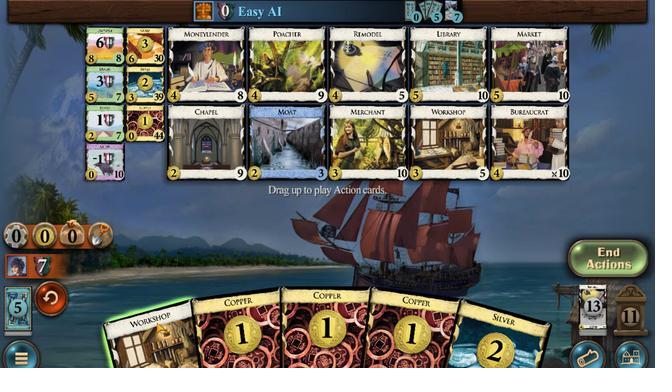 
Action: Mouse pressed left at (113, 239)
Screenshot: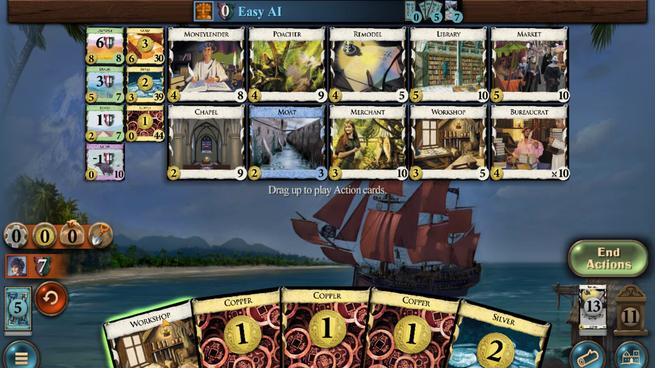 
Action: Mouse moved to (128, 337)
Screenshot: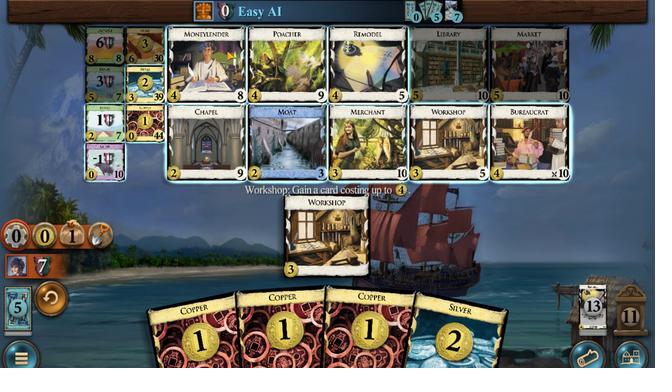 
Action: Mouse pressed left at (128, 337)
Screenshot: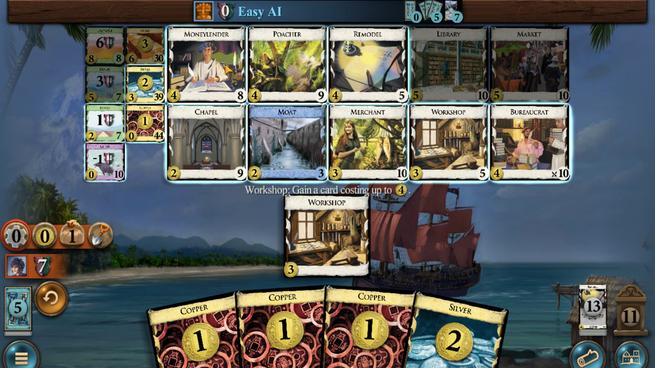 
Action: Mouse moved to (131, 225)
Screenshot: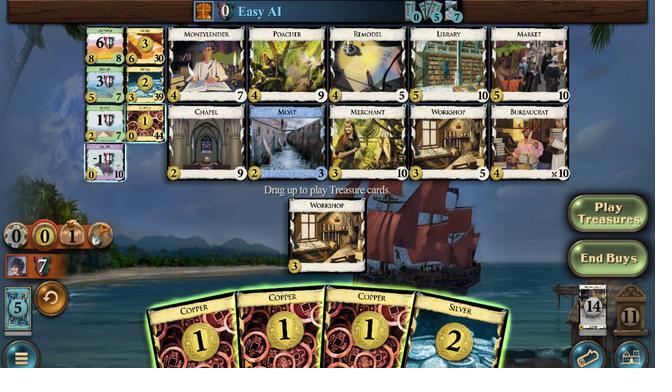 
Action: Mouse pressed left at (131, 225)
Screenshot: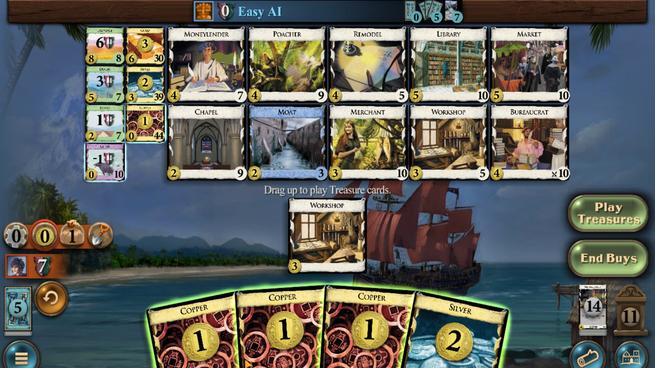 
Action: Mouse moved to (135, 245)
Screenshot: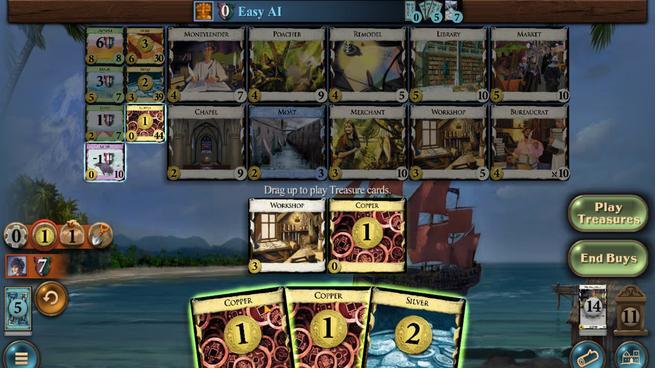 
Action: Mouse pressed left at (135, 245)
Screenshot: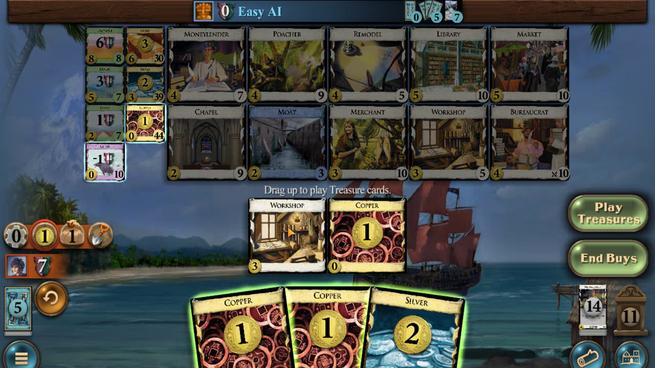 
Action: Mouse moved to (141, 241)
Screenshot: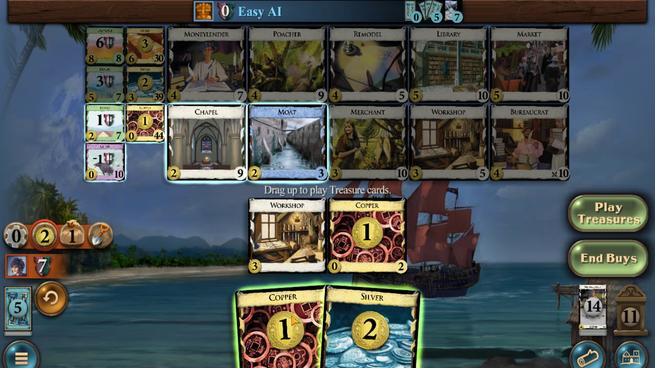 
Action: Mouse pressed left at (141, 241)
Screenshot: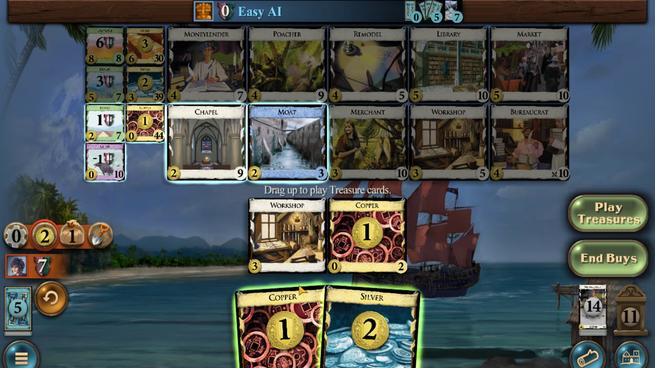
Action: Mouse moved to (148, 243)
Screenshot: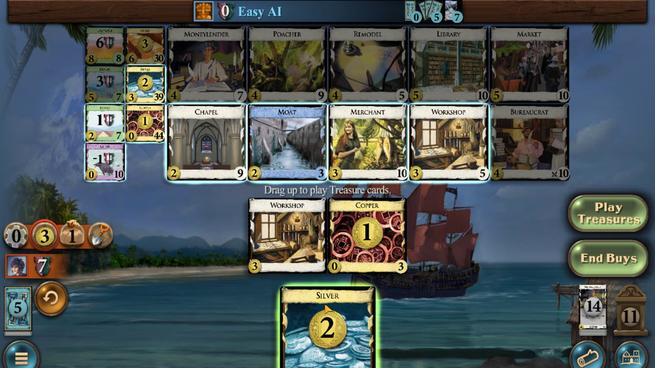 
Action: Mouse pressed left at (148, 243)
Screenshot: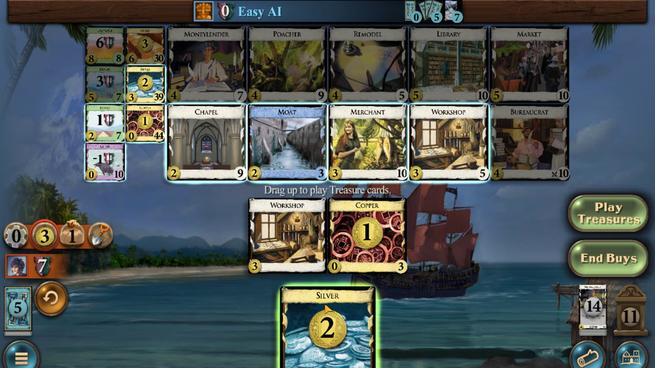
Action: Mouse moved to (155, 342)
Screenshot: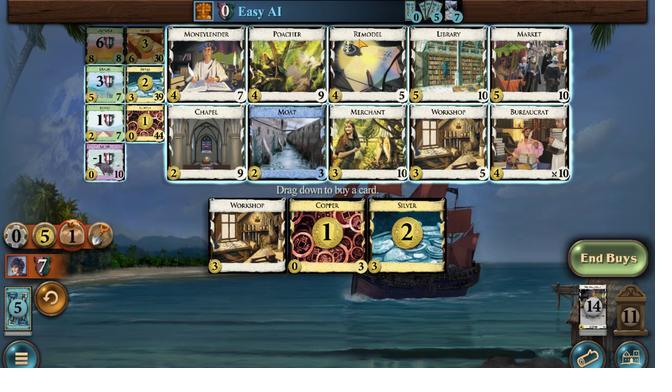 
Action: Mouse pressed left at (155, 342)
Screenshot: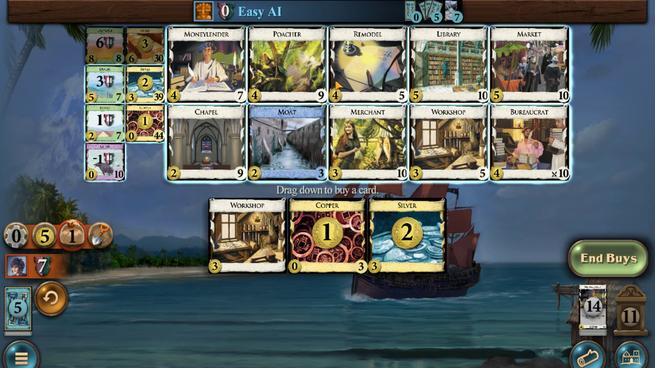 
Action: Mouse moved to (112, 228)
Screenshot: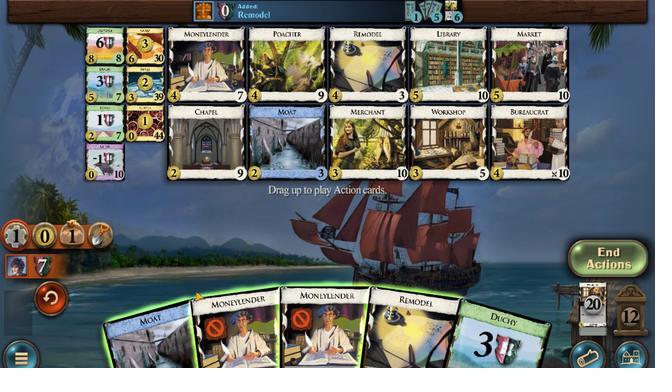 
Action: Mouse pressed left at (112, 228)
Screenshot: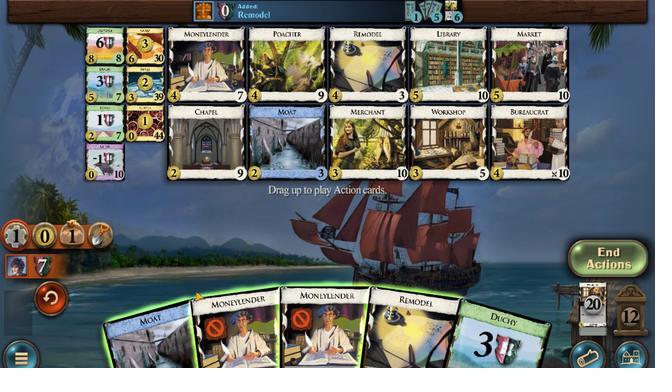 
Action: Mouse moved to (111, 311)
Screenshot: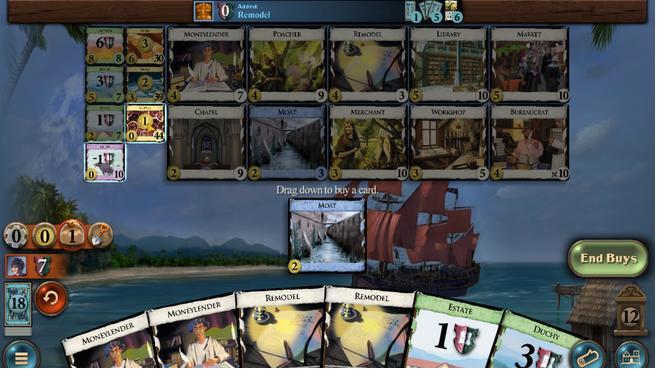 
Action: Mouse pressed left at (111, 311)
Screenshot: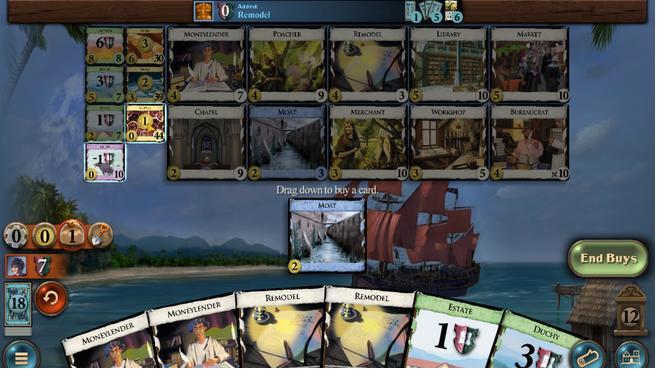 
Action: Mouse moved to (132, 233)
Screenshot: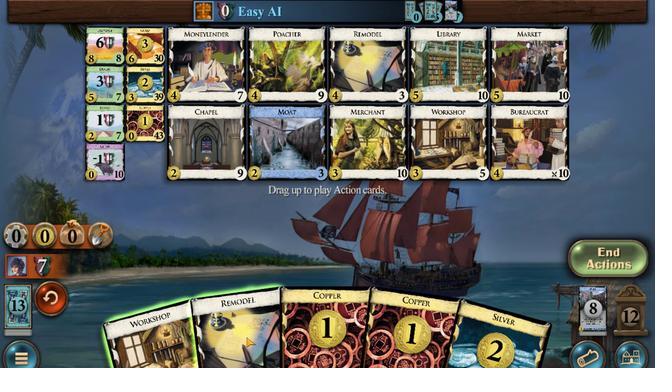 
Action: Mouse pressed left at (132, 233)
Screenshot: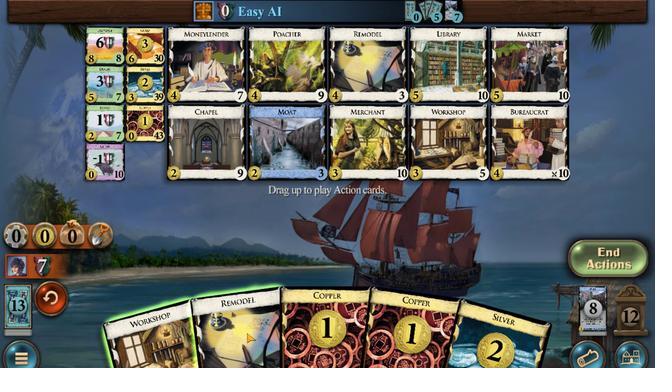 
Action: Mouse moved to (119, 232)
Screenshot: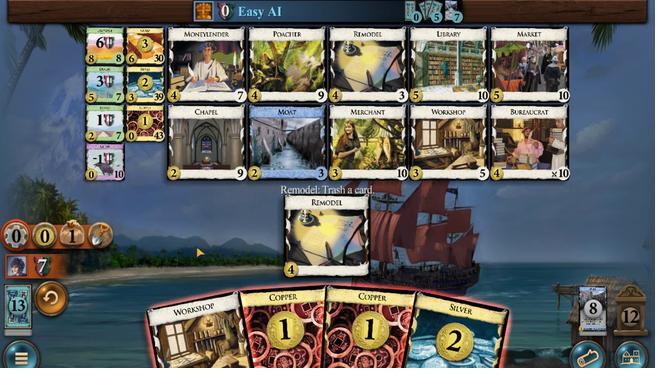 
Action: Mouse pressed left at (119, 232)
Screenshot: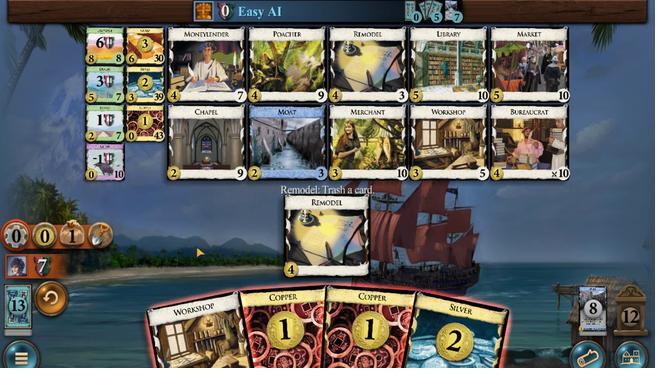 
Action: Mouse moved to (102, 327)
Screenshot: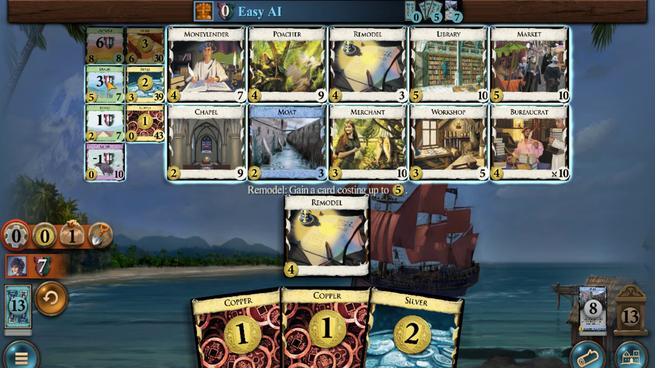 
Action: Mouse pressed left at (102, 327)
Screenshot: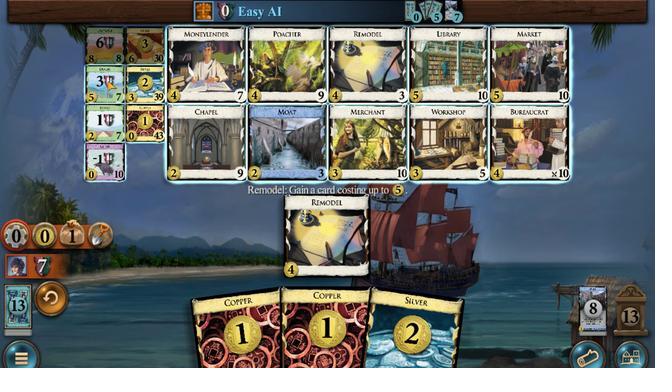 
Action: Mouse moved to (145, 236)
Screenshot: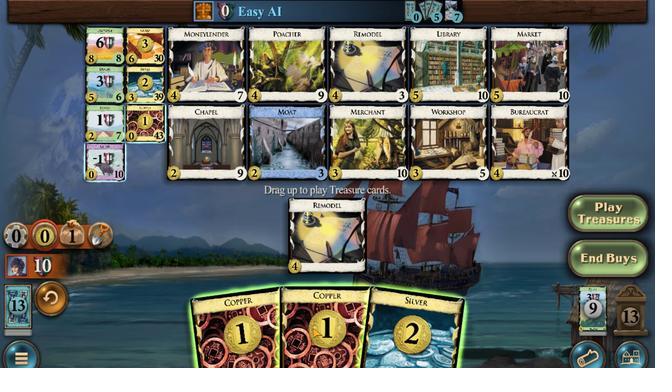 
Action: Mouse pressed left at (145, 236)
Screenshot: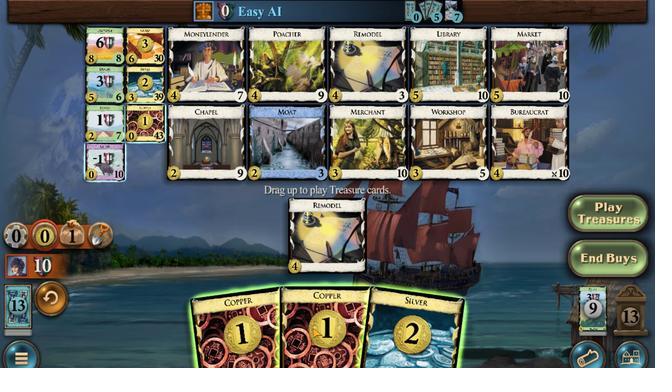 
Action: Mouse moved to (161, 236)
Screenshot: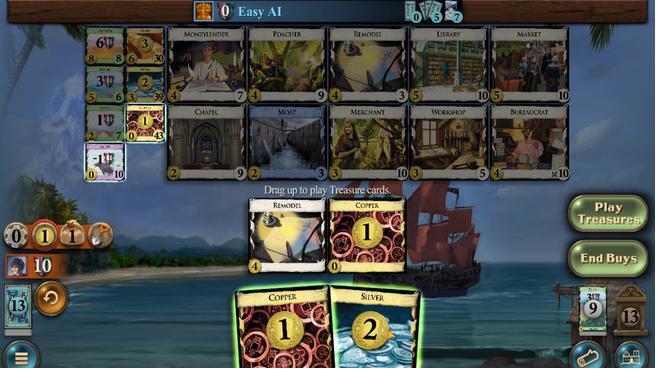 
Action: Mouse pressed left at (161, 236)
Screenshot: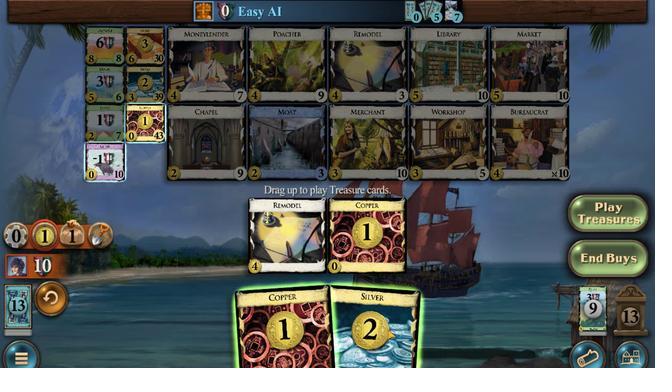 
Action: Mouse moved to (153, 245)
Screenshot: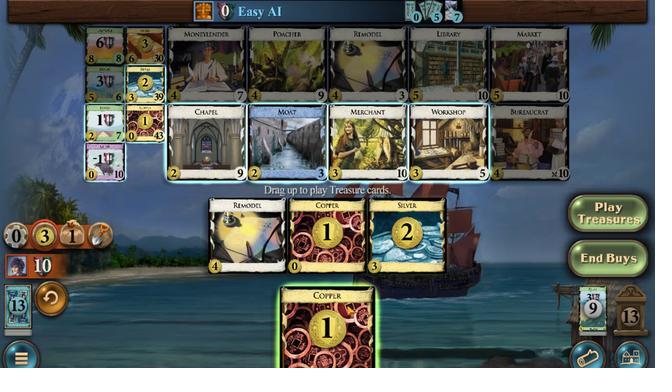 
Action: Mouse pressed left at (153, 245)
Screenshot: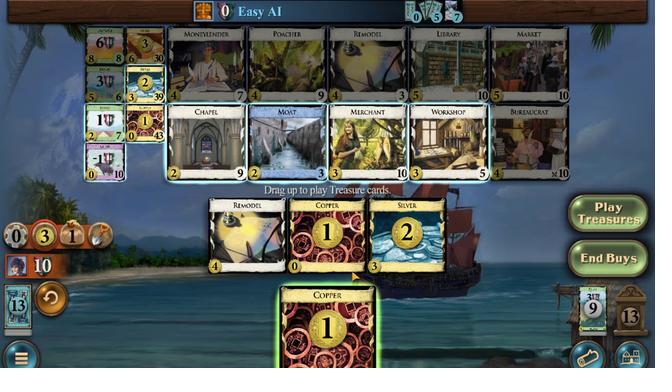 
Action: Mouse moved to (126, 334)
Screenshot: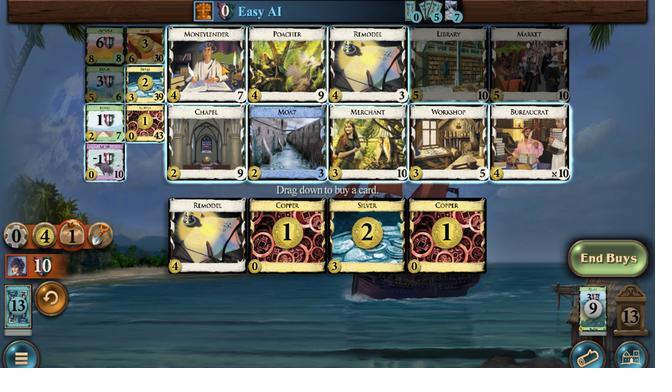 
Action: Mouse pressed left at (126, 334)
Screenshot: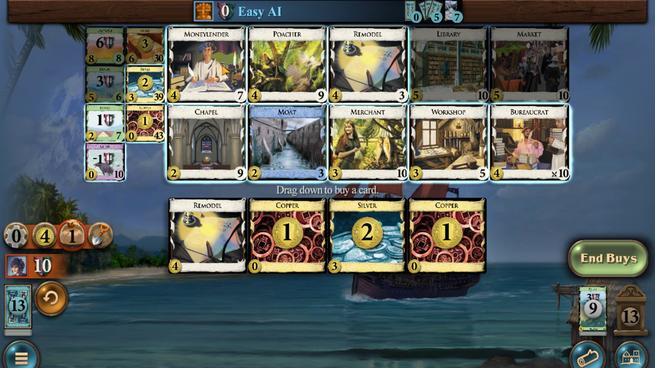 
Action: Mouse moved to (167, 235)
Screenshot: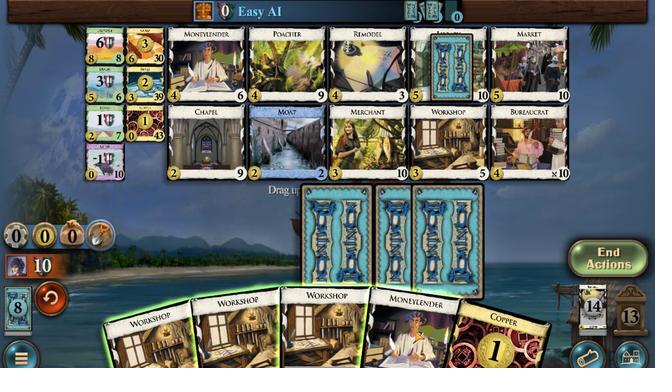 
Action: Mouse pressed left at (167, 235)
Screenshot: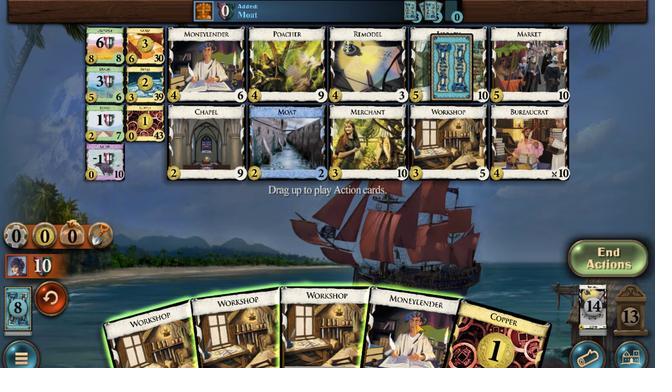 
Action: Mouse moved to (174, 311)
Screenshot: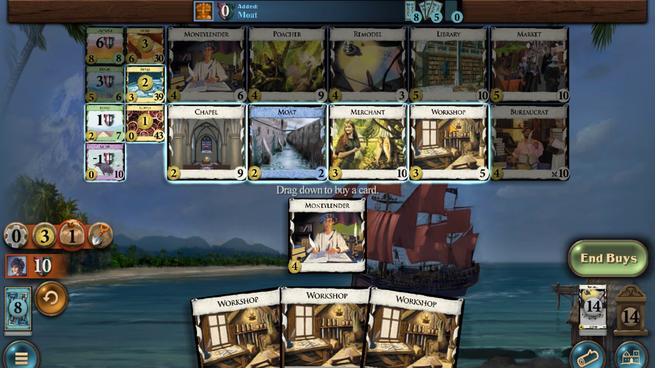 
Action: Mouse pressed left at (174, 311)
Screenshot: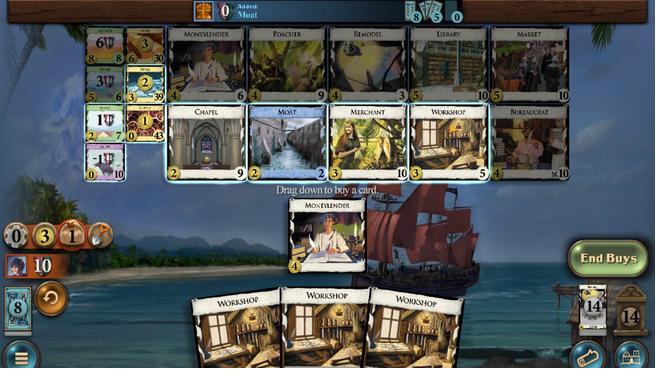 
Action: Mouse moved to (115, 235)
Screenshot: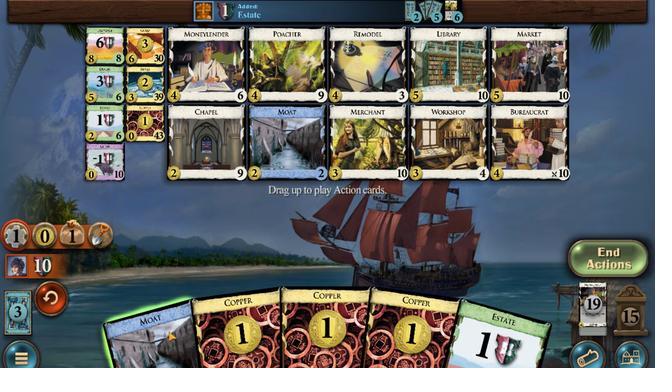 
Action: Mouse pressed left at (115, 235)
Screenshot: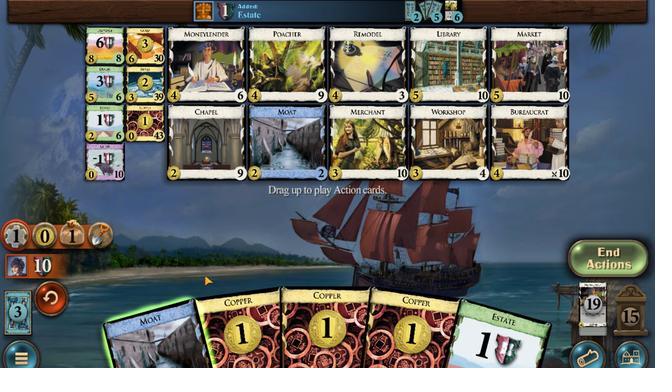 
Action: Mouse moved to (135, 237)
Screenshot: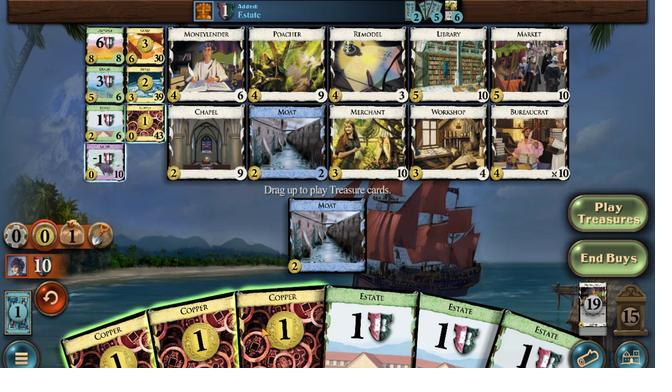 
Action: Mouse pressed left at (135, 237)
Screenshot: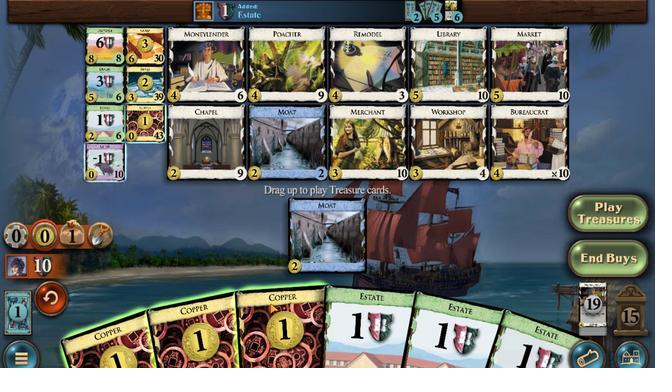 
Action: Mouse moved to (130, 242)
Screenshot: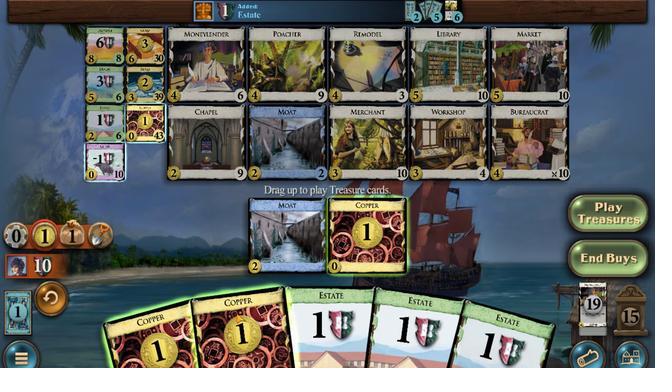 
Action: Mouse pressed left at (130, 242)
Screenshot: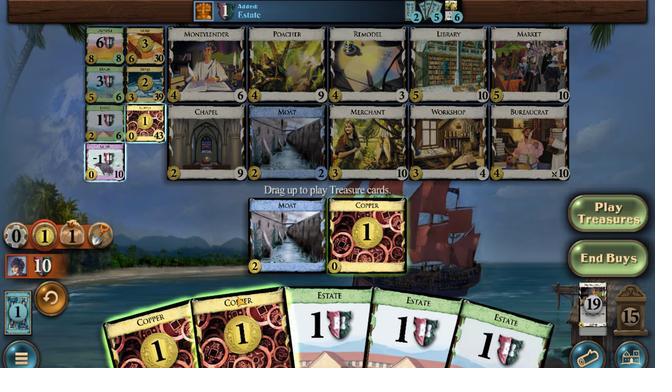 
Action: Mouse moved to (118, 235)
Screenshot: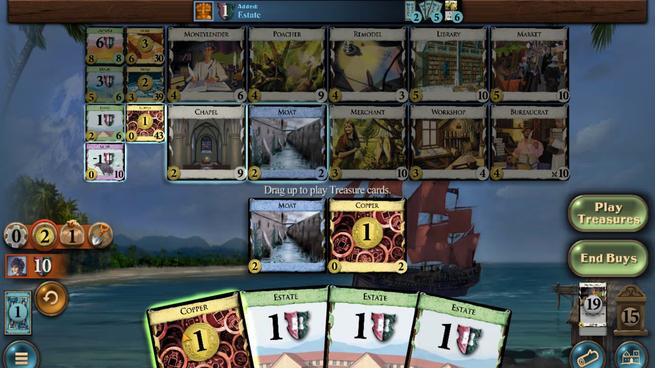 
Action: Mouse pressed left at (118, 235)
Screenshot: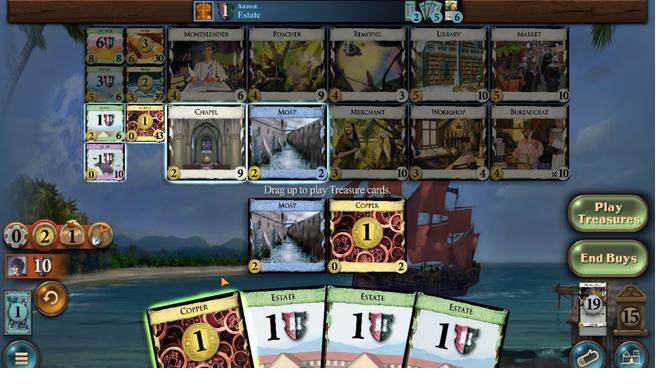 
Action: Mouse moved to (143, 307)
Screenshot: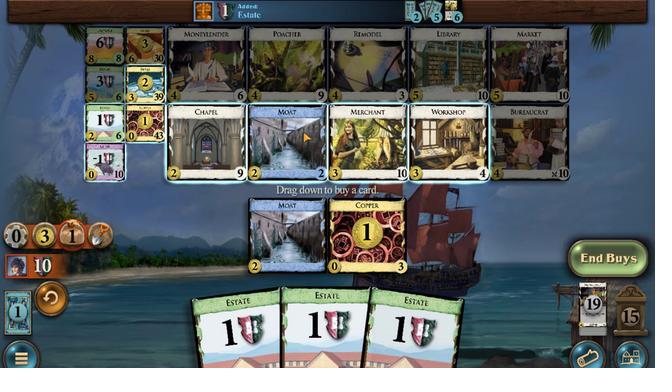 
Action: Mouse pressed left at (143, 307)
Screenshot: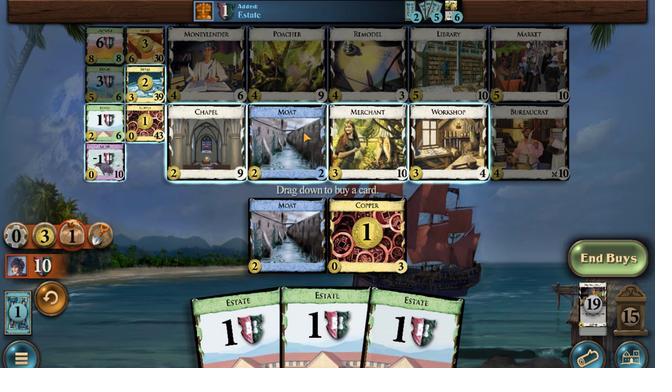 
Action: Mouse moved to (115, 229)
Screenshot: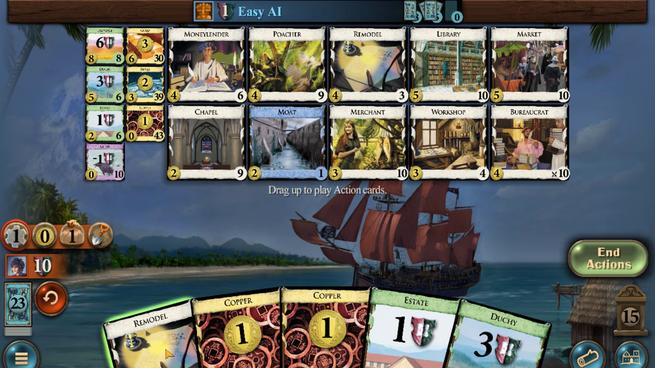 
Action: Mouse pressed left at (115, 229)
Screenshot: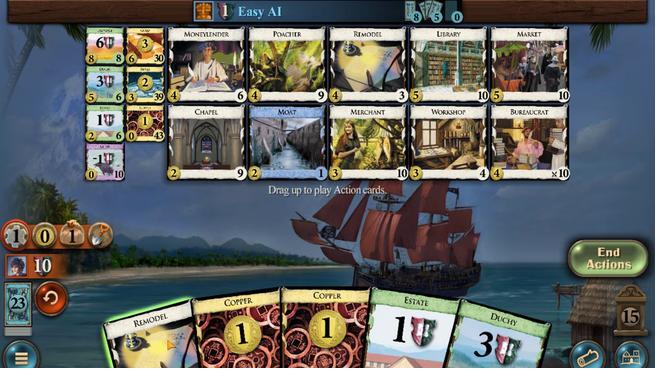 
Action: Mouse moved to (173, 228)
Screenshot: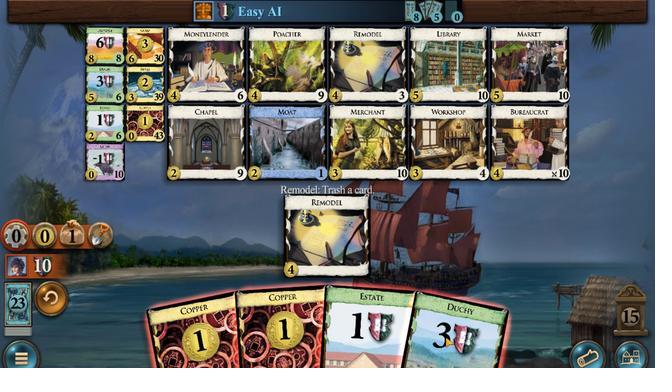 
Action: Mouse pressed left at (173, 228)
Screenshot: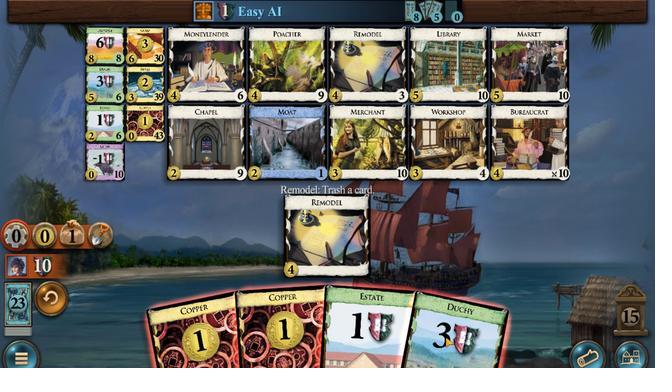 
Action: Mouse moved to (103, 325)
Screenshot: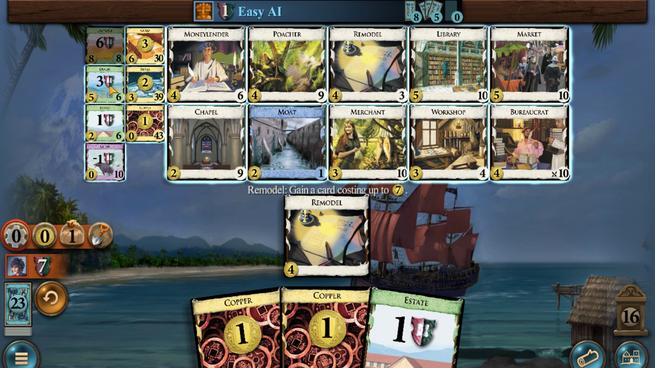 
Action: Mouse pressed left at (103, 325)
Screenshot: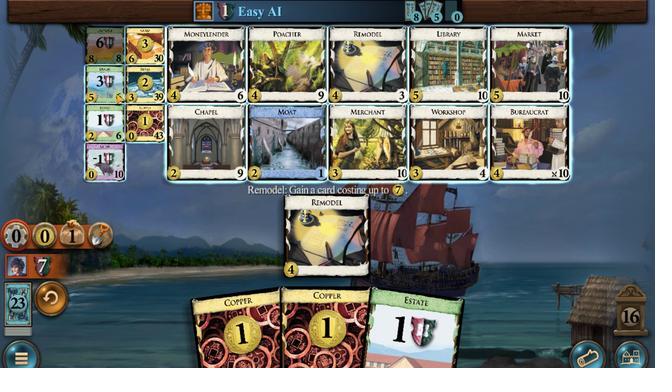 
Action: Mouse moved to (133, 234)
Screenshot: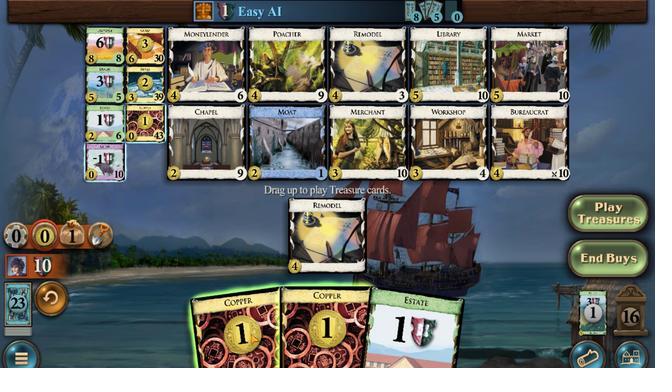
Action: Mouse pressed left at (133, 234)
Screenshot: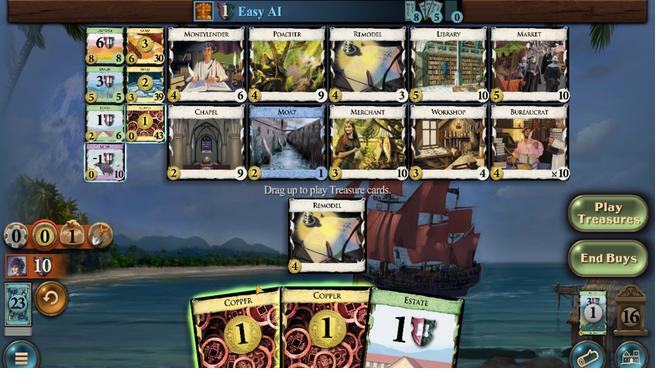 
Action: Mouse moved to (142, 227)
Screenshot: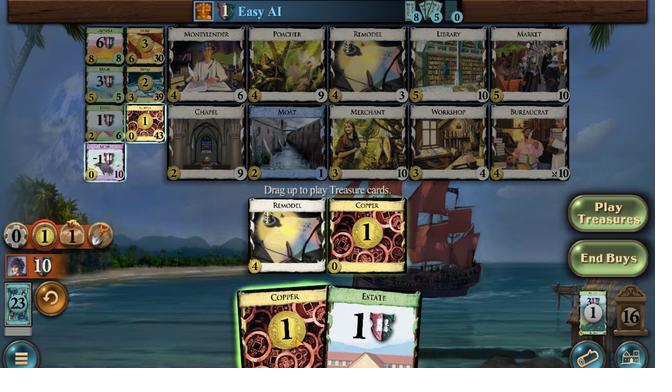 
Action: Mouse pressed left at (142, 227)
Screenshot: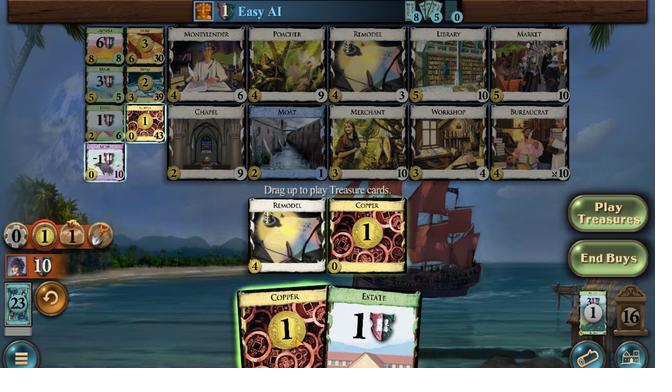 
Action: Mouse moved to (143, 307)
Screenshot: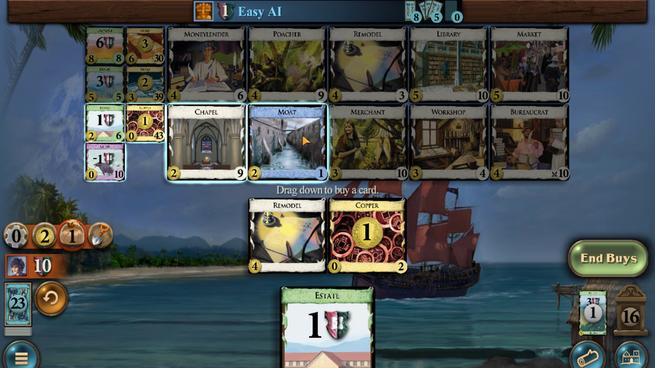 
Action: Mouse pressed left at (143, 307)
Screenshot: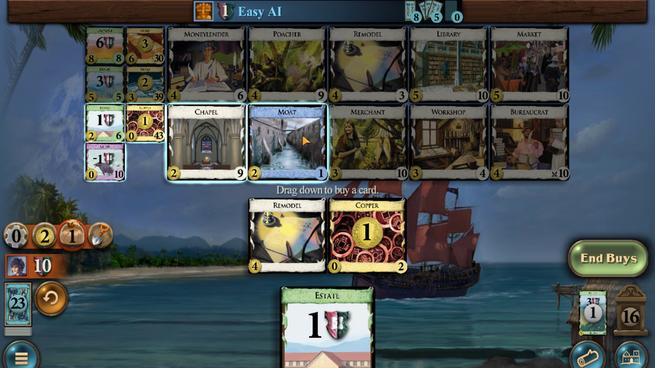 
Action: Mouse moved to (132, 224)
Screenshot: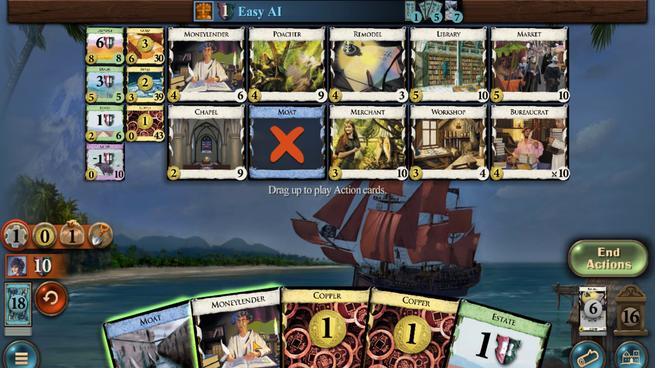 
Action: Mouse pressed left at (132, 224)
Screenshot: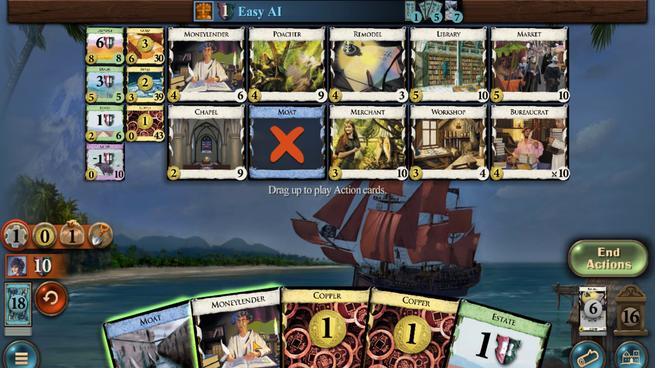 
Action: Mouse moved to (142, 228)
Screenshot: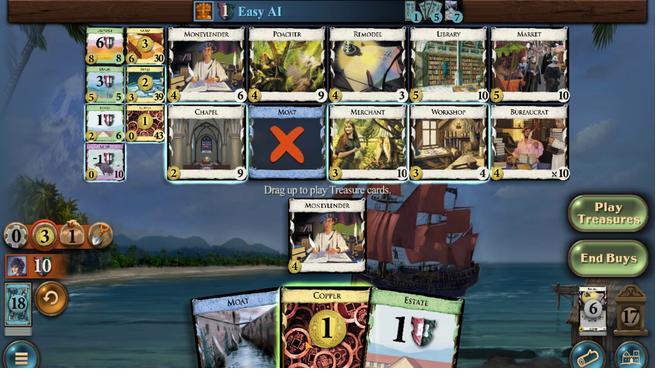 
Action: Mouse pressed left at (142, 228)
Screenshot: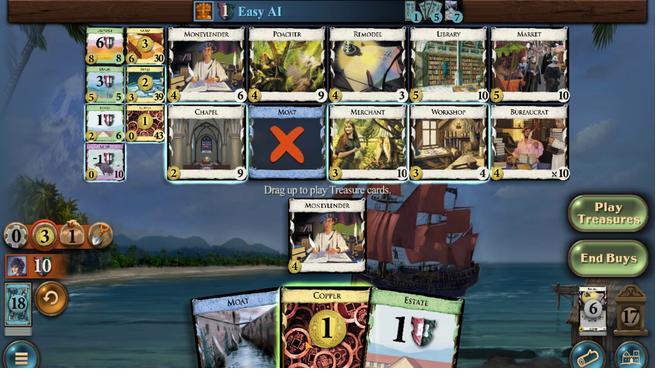 
Action: Mouse moved to (100, 313)
Screenshot: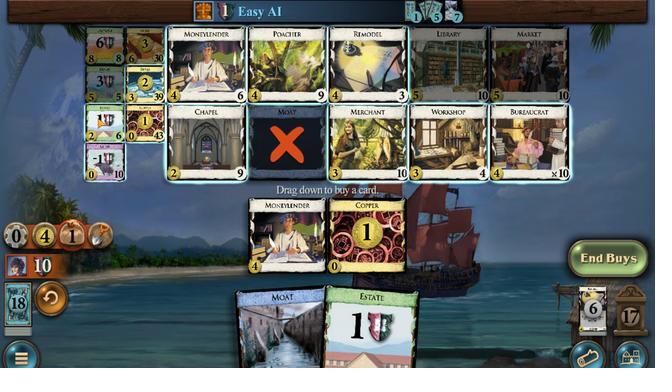 
Action: Mouse pressed left at (100, 313)
Screenshot: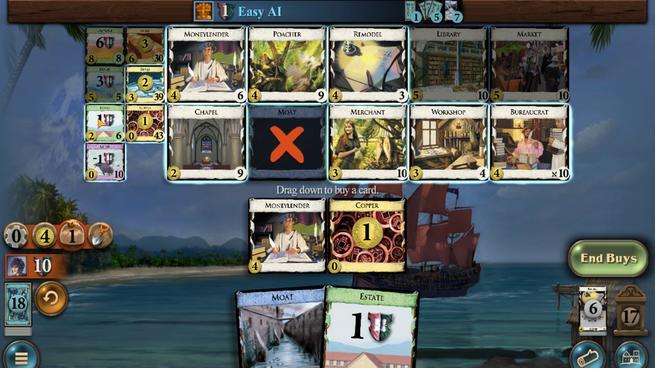 
Action: Mouse moved to (163, 229)
Screenshot: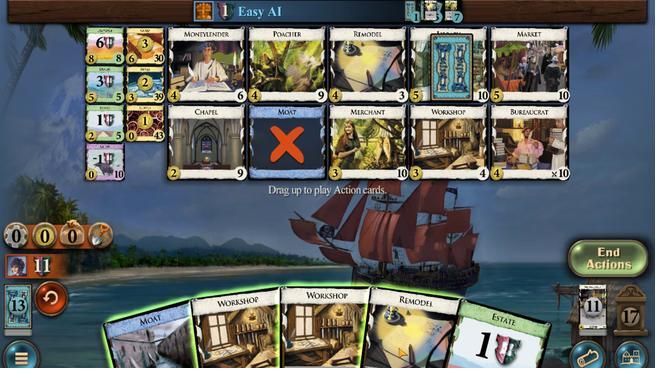 
Action: Mouse pressed left at (163, 229)
Screenshot: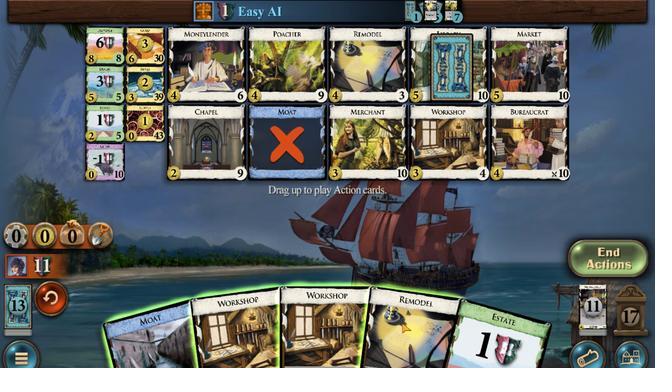 
Action: Mouse moved to (137, 236)
Screenshot: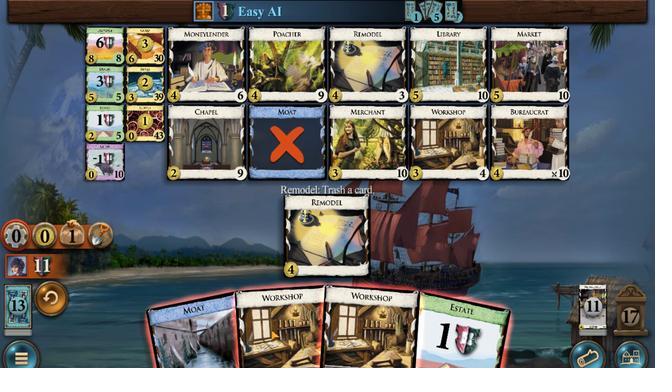
Action: Mouse pressed left at (137, 236)
Screenshot: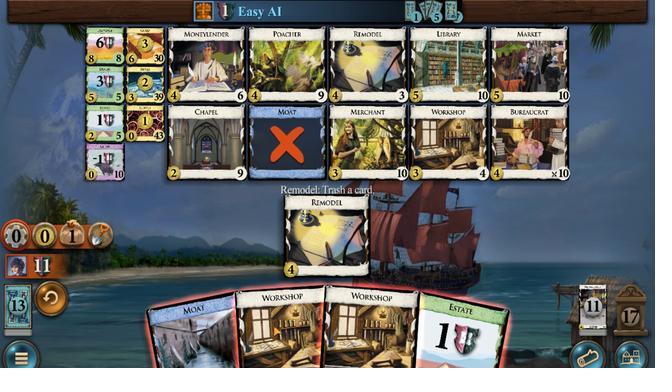 
Action: Mouse moved to (104, 324)
Screenshot: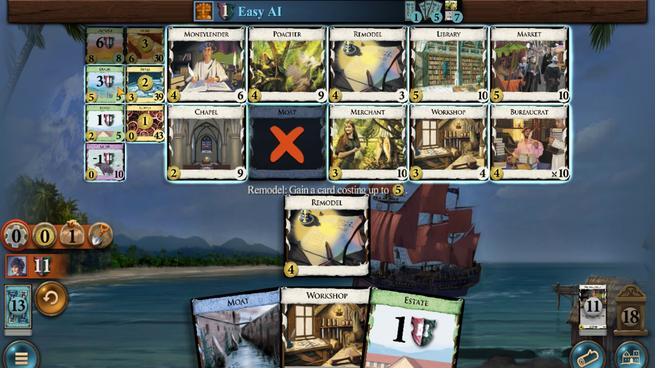 
Action: Mouse pressed left at (104, 324)
Screenshot: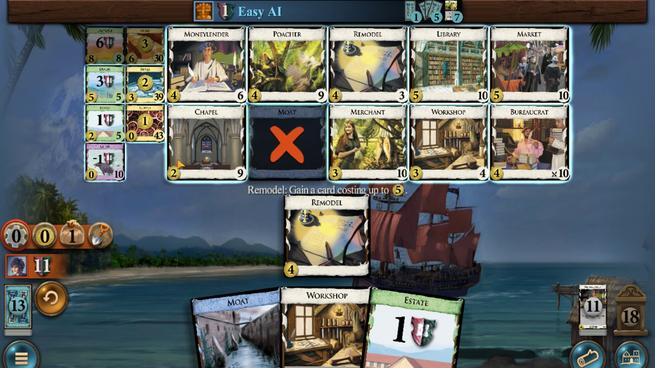 
Action: Mouse moved to (113, 312)
Screenshot: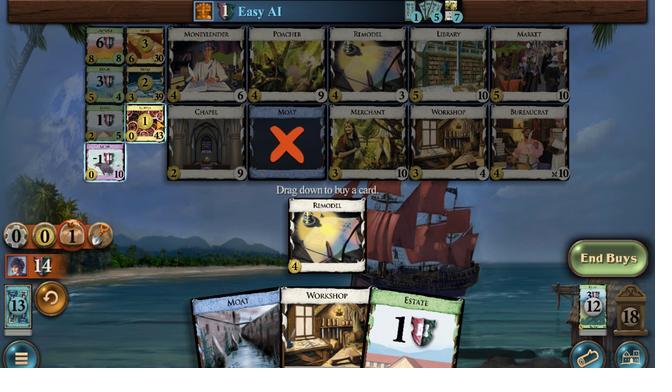 
Action: Mouse pressed left at (113, 312)
Screenshot: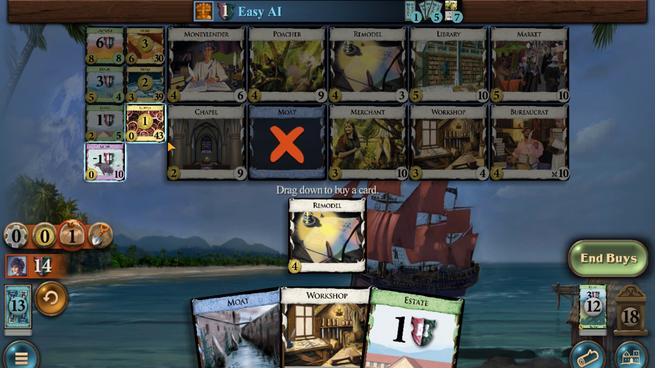 
Action: Mouse moved to (145, 233)
Screenshot: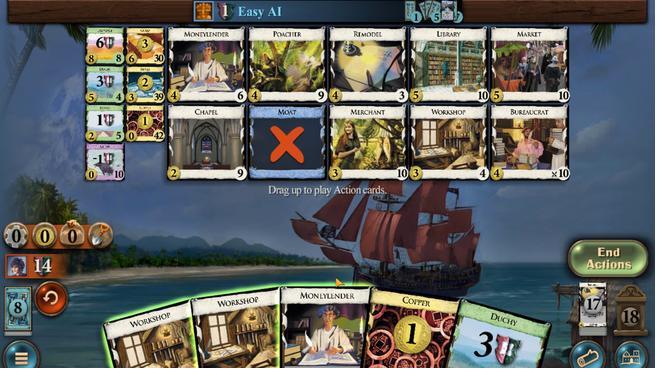 
Action: Mouse pressed left at (145, 233)
Screenshot: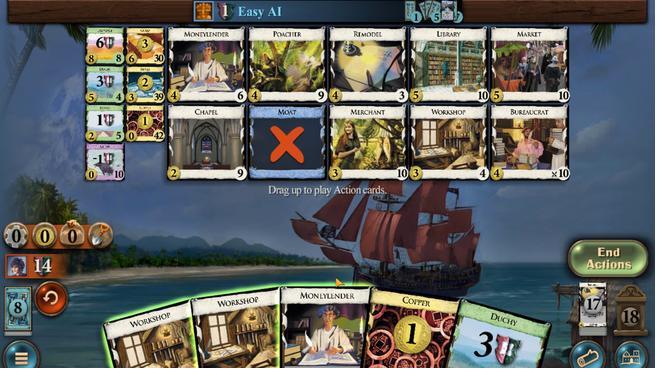 
Action: Mouse moved to (173, 308)
Screenshot: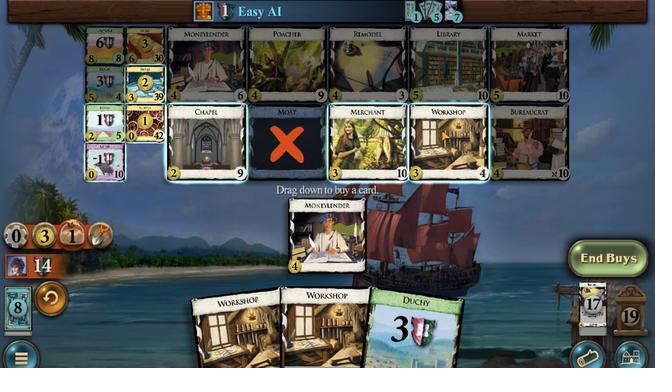 
Action: Mouse pressed left at (173, 308)
Screenshot: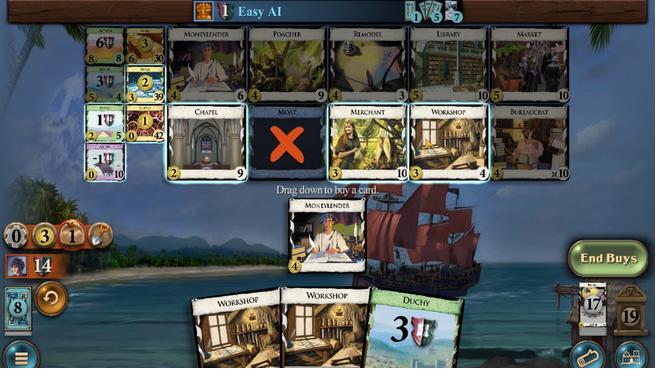 
Action: Mouse moved to (130, 232)
Screenshot: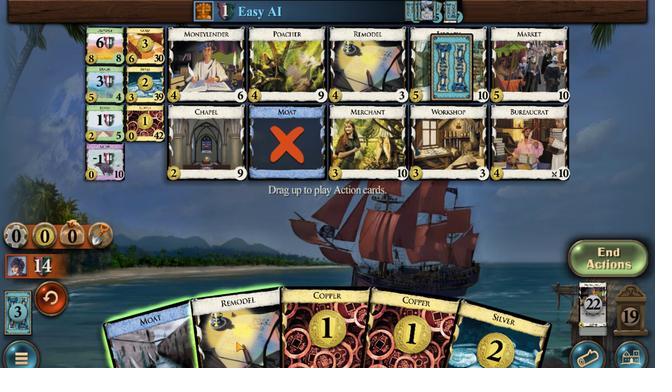
Action: Mouse pressed left at (130, 232)
Screenshot: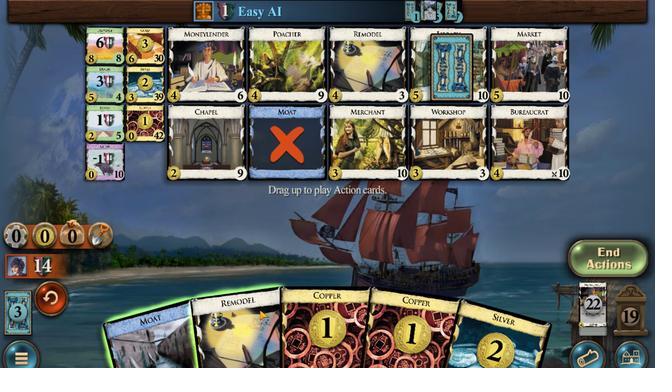 
Action: Mouse moved to (173, 236)
Screenshot: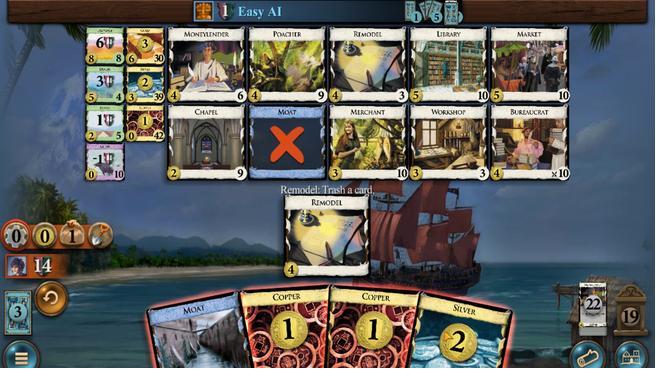 
Action: Mouse pressed left at (173, 236)
Screenshot: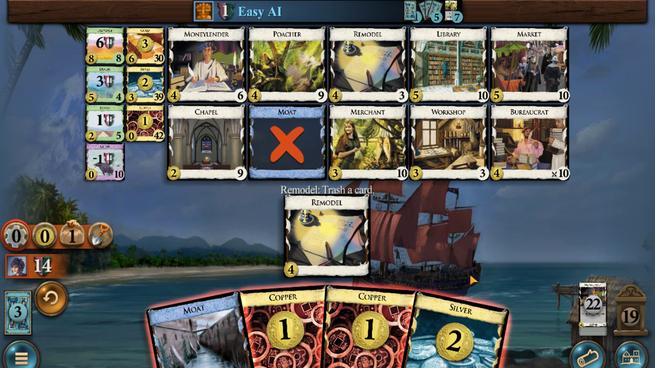 
Action: Mouse moved to (101, 324)
Screenshot: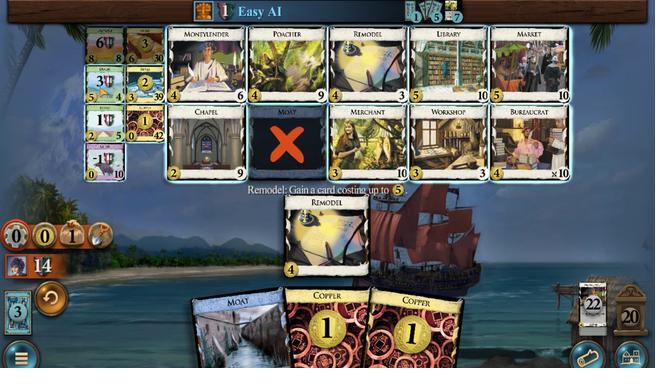
Action: Mouse pressed left at (101, 324)
Screenshot: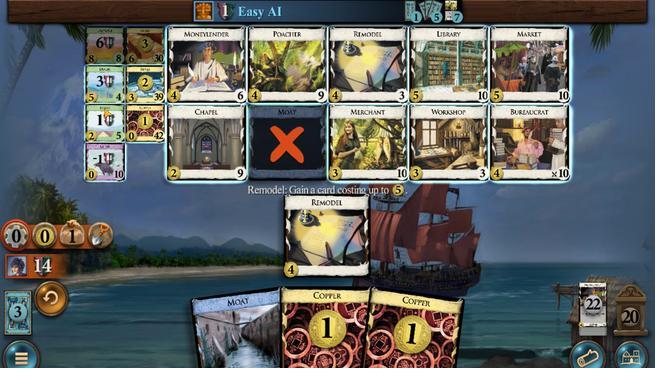 
Action: Mouse moved to (100, 326)
Screenshot: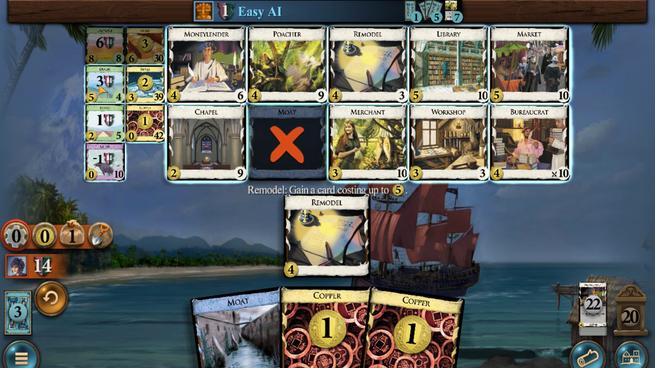 
Action: Mouse pressed left at (100, 326)
Screenshot: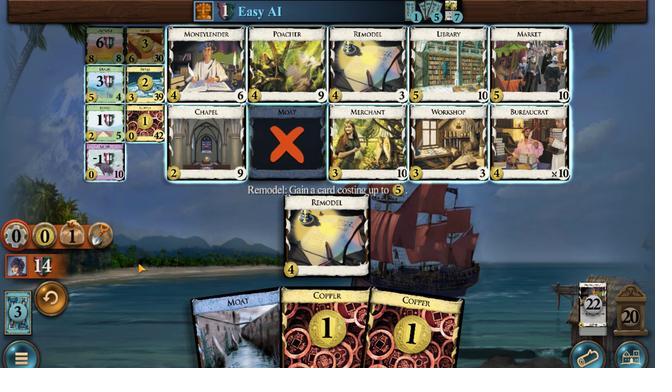 
Action: Mouse moved to (145, 231)
Screenshot: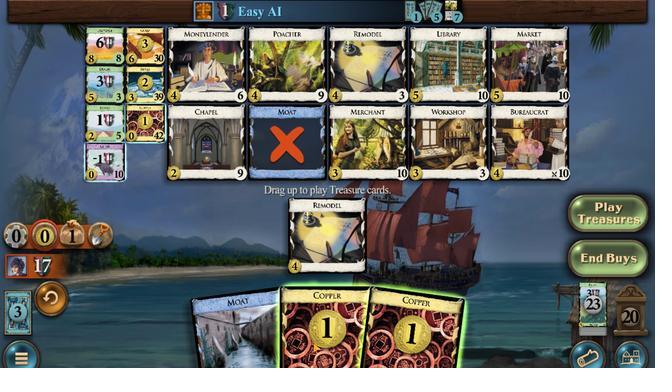 
Action: Mouse pressed left at (145, 231)
Screenshot: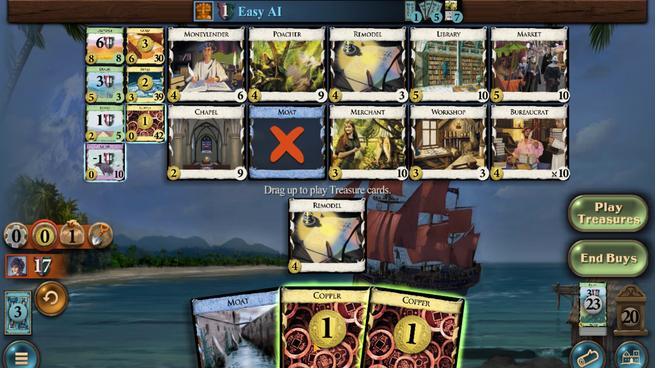 
Action: Mouse moved to (159, 225)
Screenshot: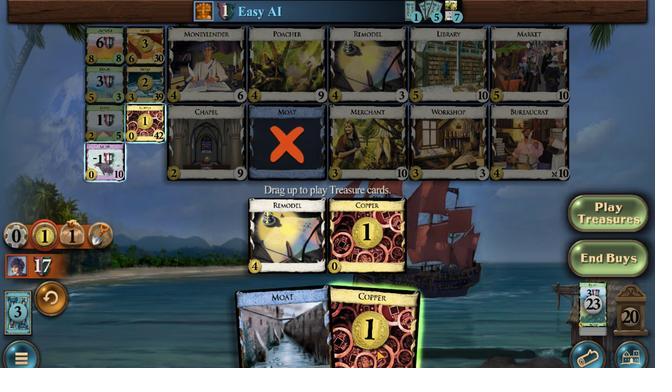 
Action: Mouse pressed left at (159, 225)
Screenshot: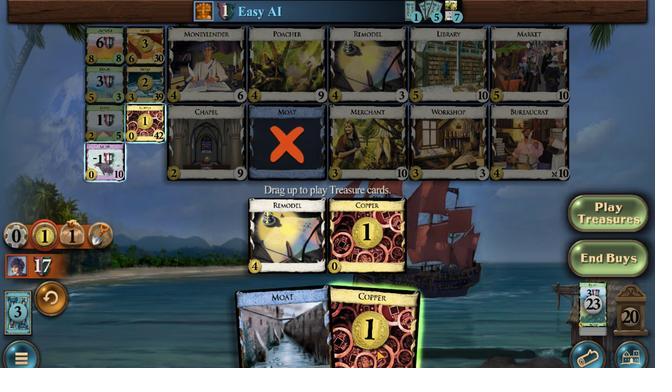 
Action: Mouse moved to (100, 311)
Screenshot: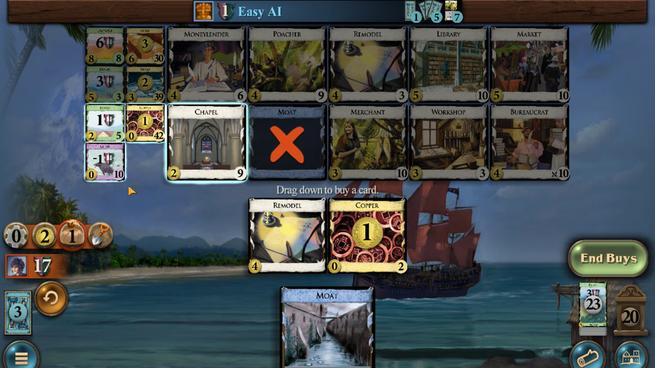 
Action: Mouse pressed left at (100, 311)
Screenshot: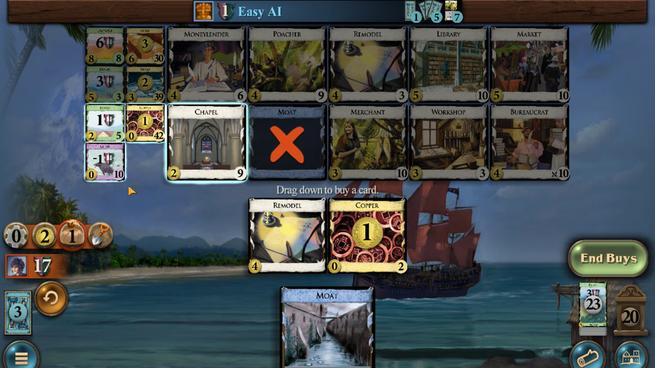 
Action: Mouse moved to (140, 229)
Screenshot: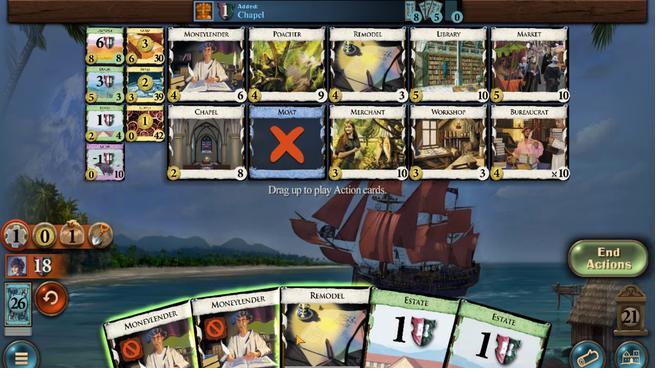 
Action: Mouse pressed left at (140, 229)
Screenshot: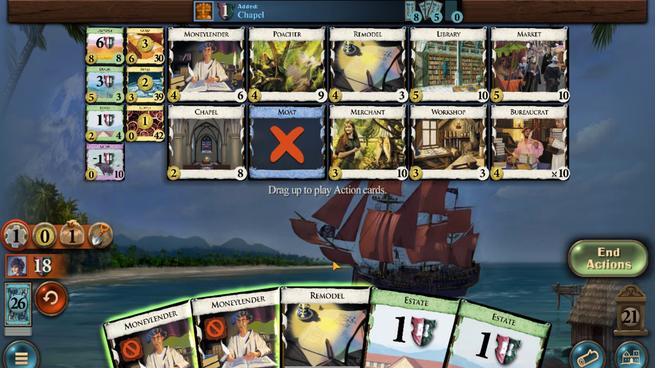 
Action: Mouse moved to (136, 236)
Screenshot: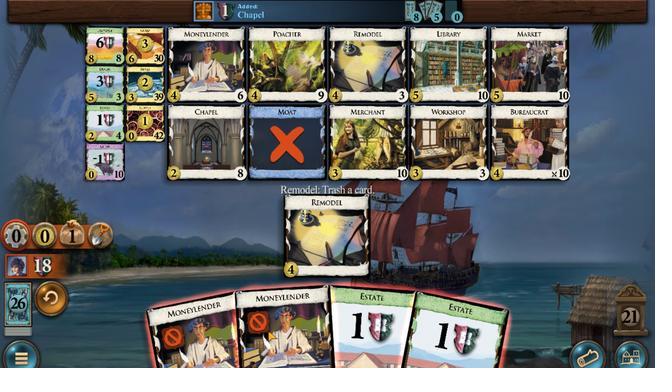 
Action: Mouse pressed left at (136, 236)
Screenshot: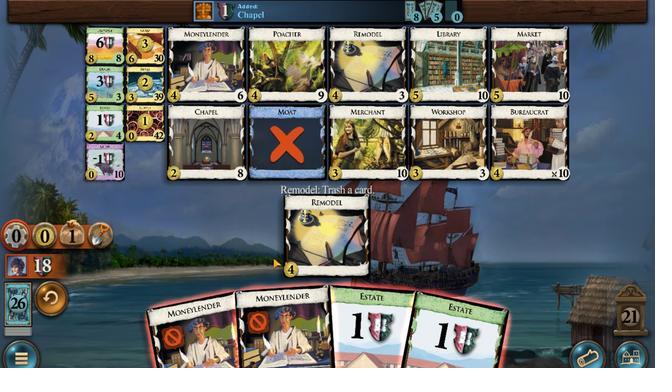 
Action: Mouse moved to (103, 324)
Screenshot: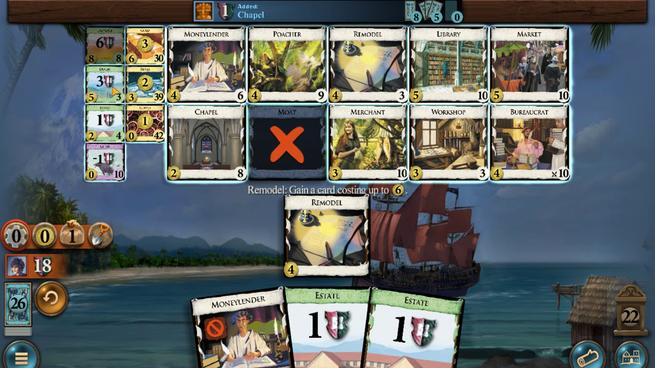 
Action: Mouse pressed left at (103, 324)
Screenshot: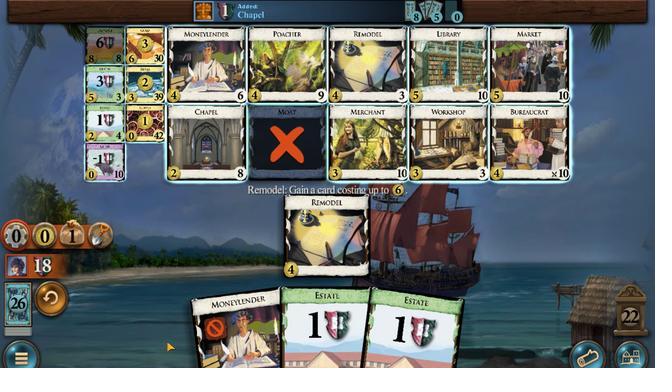 
Action: Mouse moved to (110, 314)
Screenshot: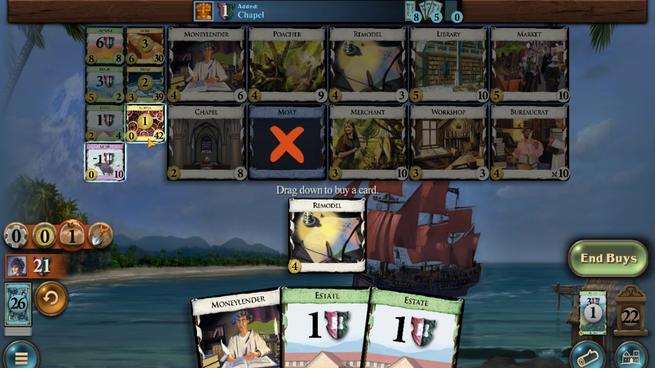 
Action: Mouse pressed left at (110, 314)
Screenshot: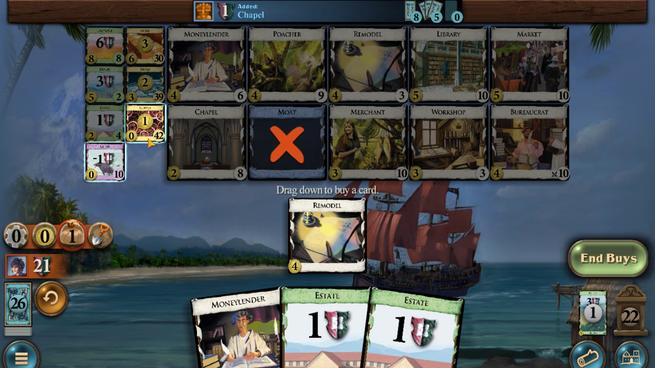 
Action: Mouse moved to (161, 229)
Screenshot: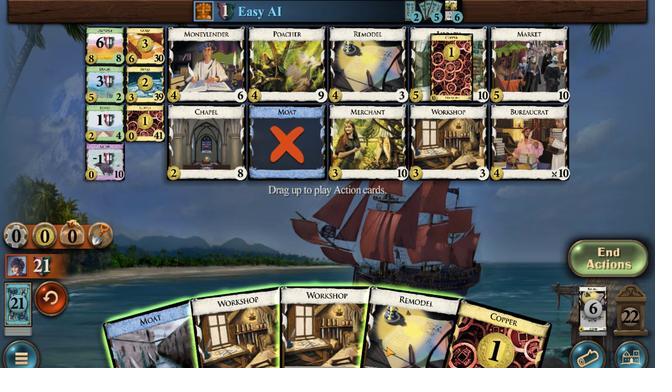 
Action: Mouse pressed left at (161, 229)
Screenshot: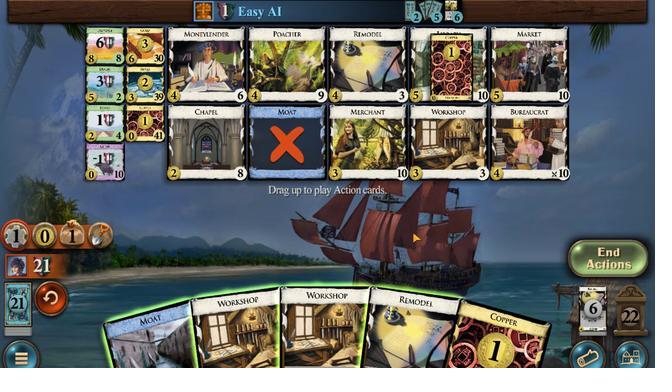 
Action: Mouse moved to (138, 245)
Screenshot: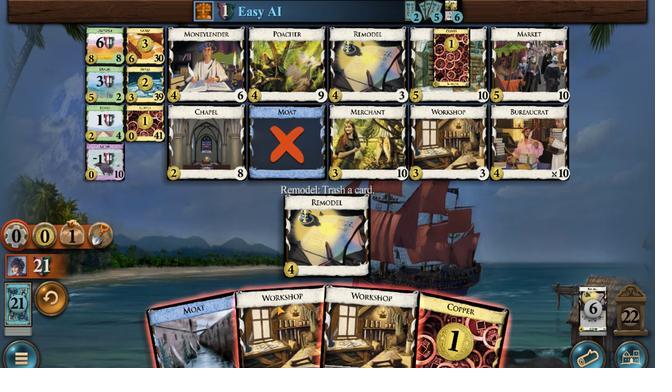 
Action: Mouse pressed left at (138, 245)
Screenshot: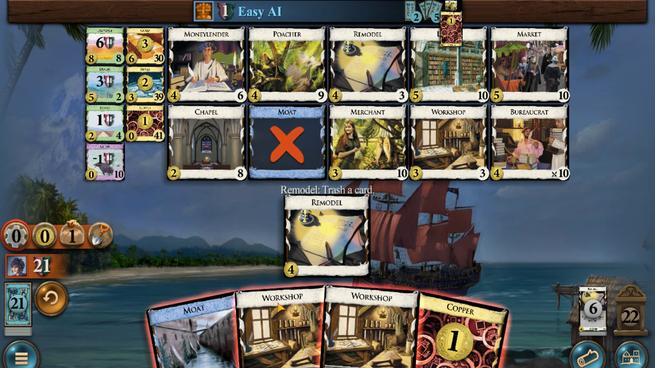 
Action: Mouse moved to (100, 328)
Screenshot: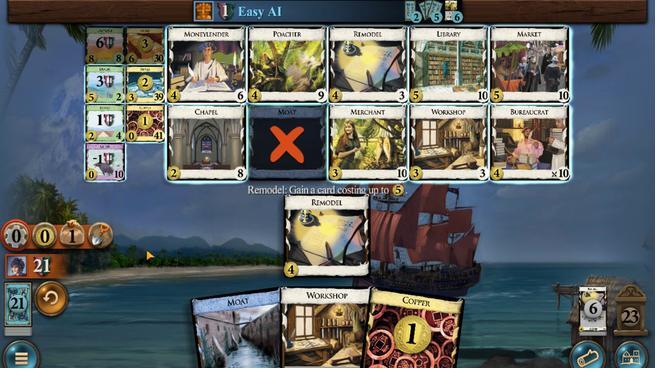 
Action: Mouse pressed left at (100, 328)
Screenshot: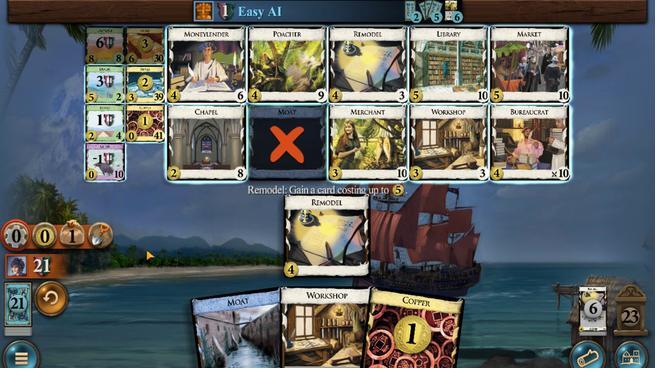 
Action: Mouse moved to (161, 225)
Screenshot: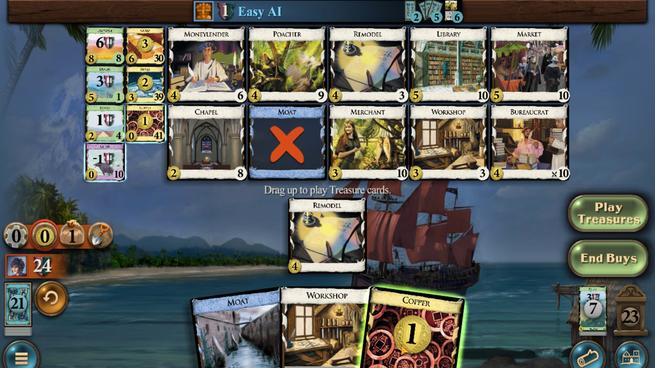 
Action: Mouse pressed left at (161, 225)
Screenshot: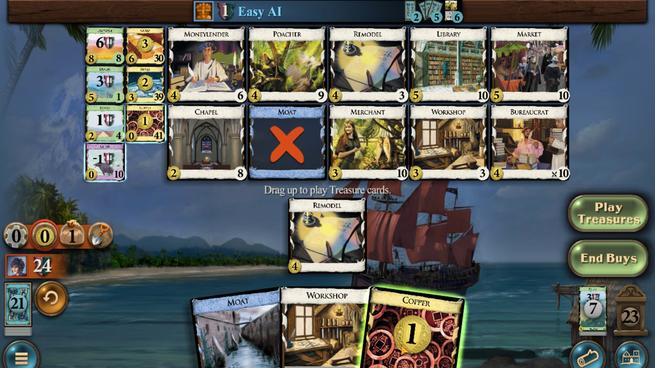 
Action: Mouse moved to (110, 314)
Screenshot: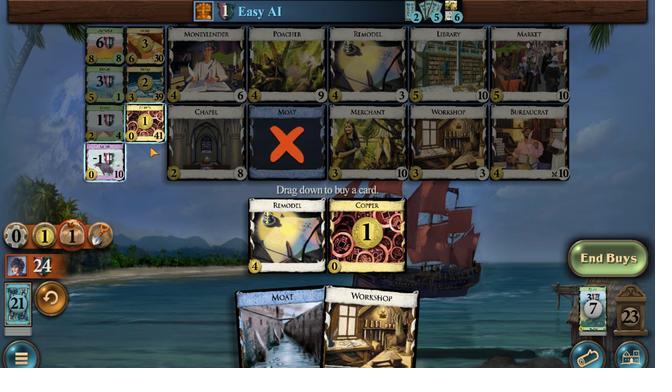 
Action: Mouse pressed left at (110, 314)
Screenshot: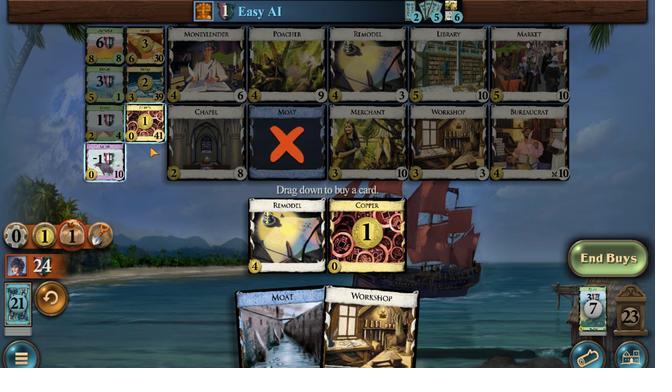 
Action: Mouse moved to (130, 231)
Screenshot: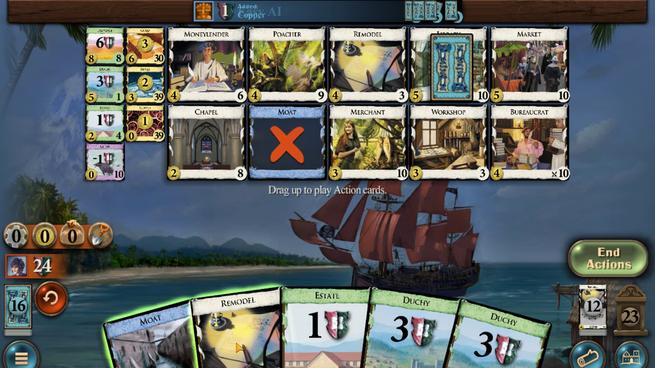 
Action: Mouse pressed left at (130, 231)
Screenshot: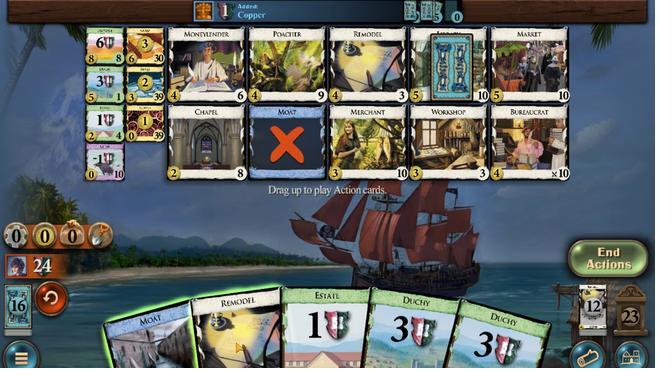 
Action: Mouse moved to (165, 234)
Screenshot: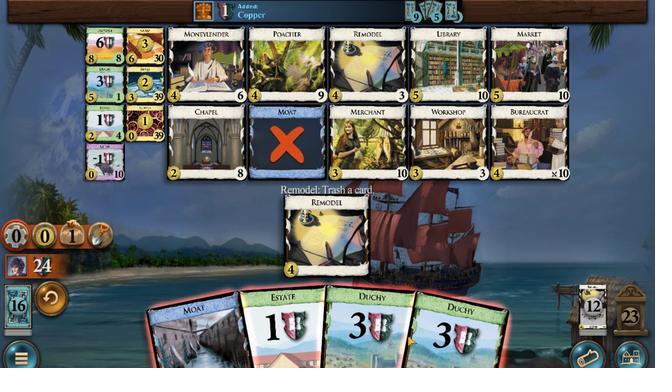 
Action: Mouse pressed left at (165, 234)
Screenshot: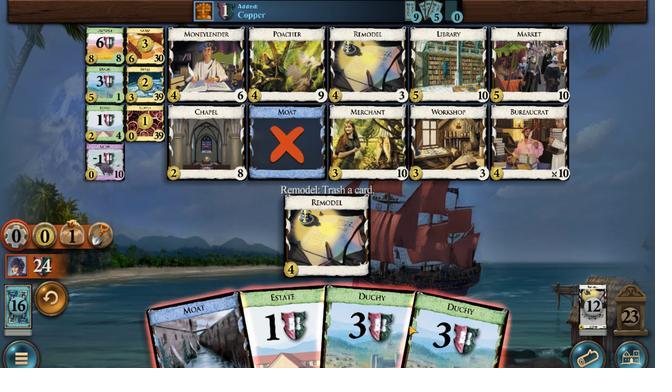 
Action: Mouse moved to (111, 343)
Screenshot: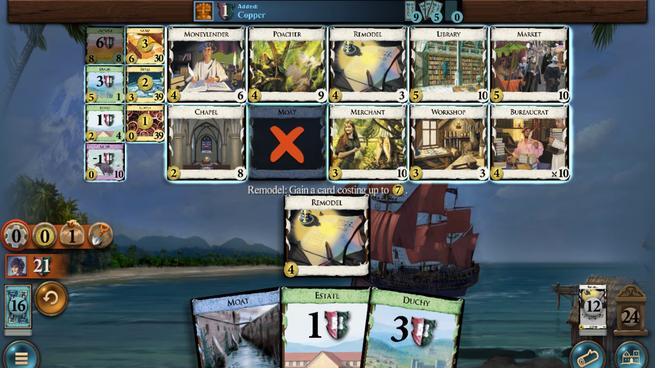 
Action: Mouse pressed left at (111, 343)
Screenshot: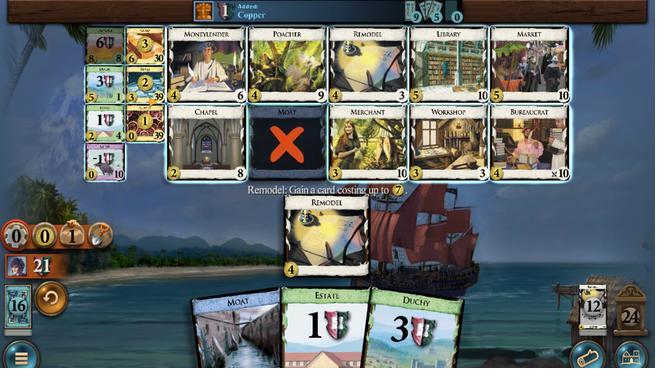 
Action: Mouse moved to (112, 310)
Screenshot: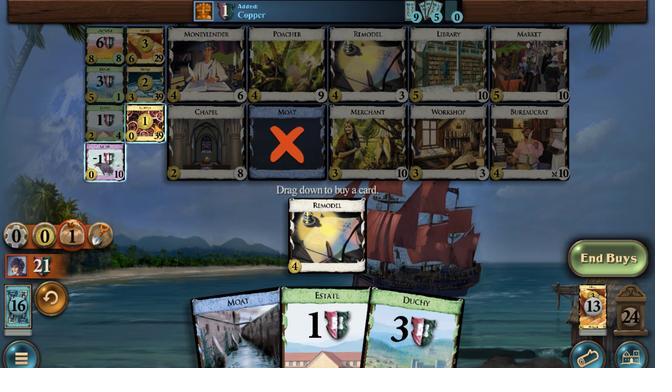 
Action: Mouse pressed left at (112, 310)
Screenshot: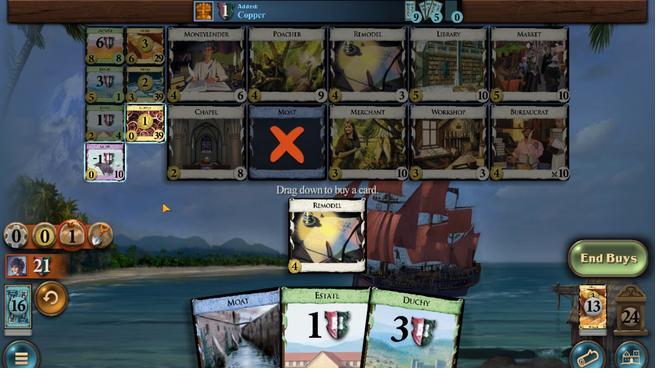 
Action: Mouse moved to (114, 232)
Screenshot: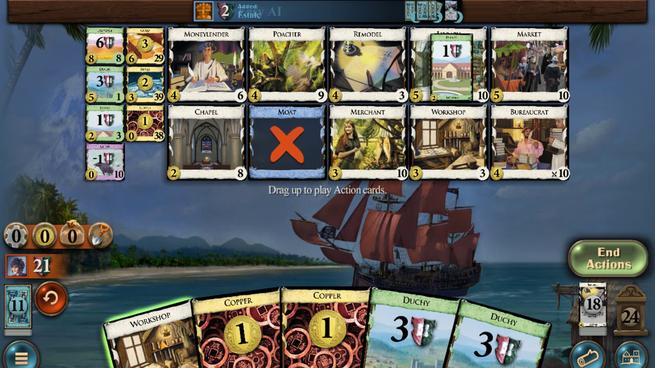 
Action: Mouse pressed left at (114, 232)
Screenshot: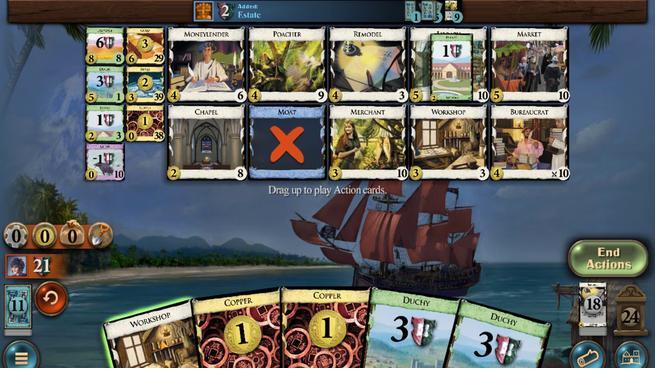 
Action: Mouse moved to (123, 337)
Screenshot: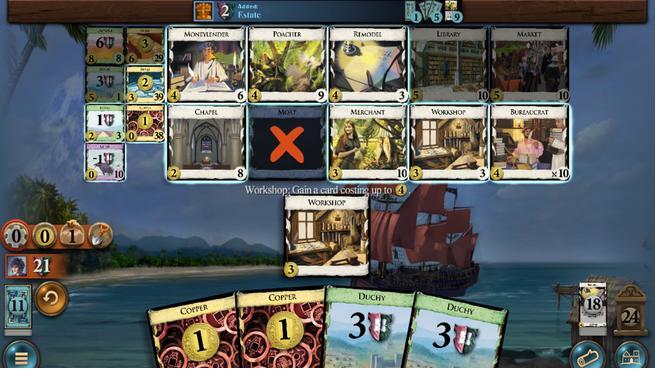 
Action: Mouse pressed left at (123, 337)
Screenshot: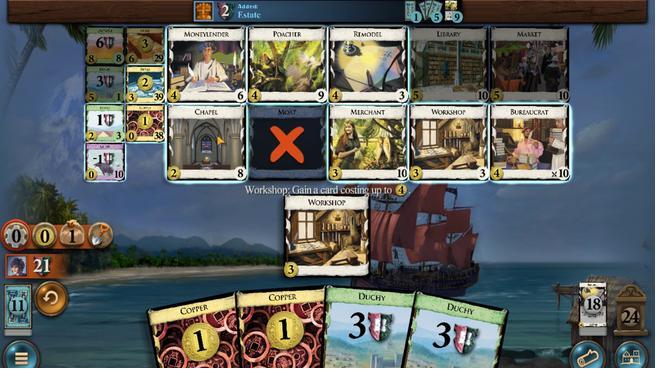 
Action: Mouse moved to (136, 224)
Screenshot: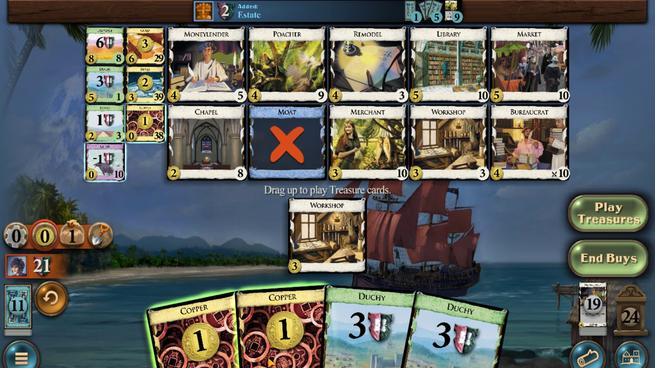 
Action: Mouse pressed left at (136, 224)
Screenshot: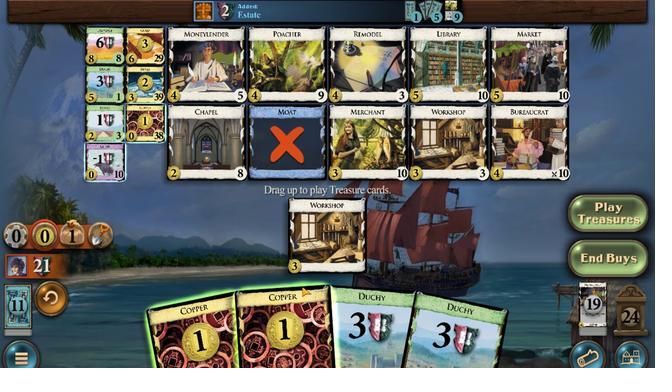 
Action: Mouse moved to (130, 234)
Screenshot: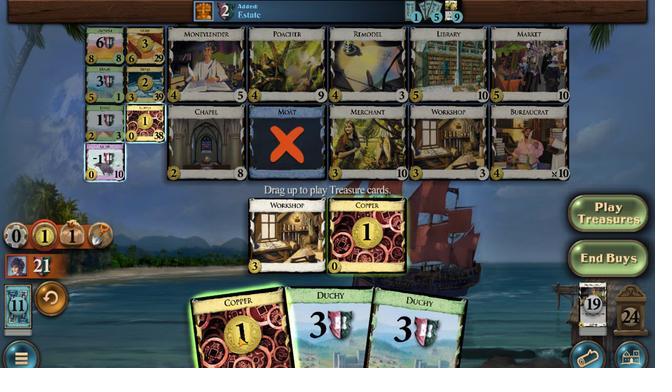 
Action: Mouse pressed left at (130, 234)
Screenshot: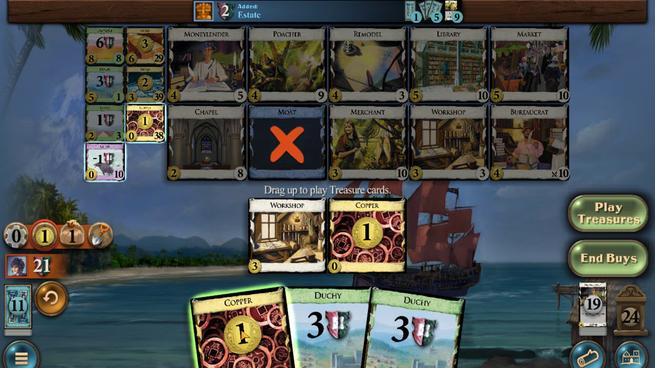
Action: Mouse moved to (98, 315)
Screenshot: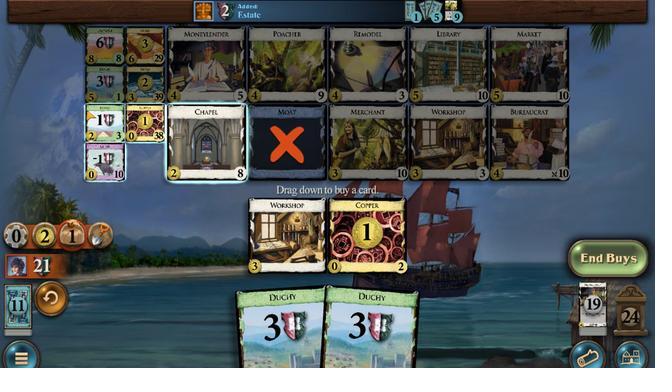 
Action: Mouse pressed left at (98, 315)
Screenshot: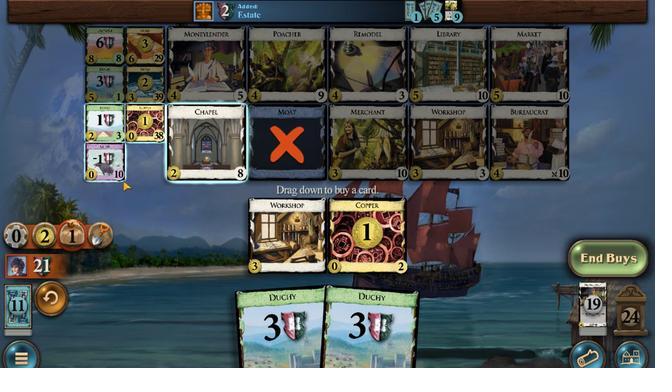 
Action: Mouse moved to (142, 235)
Screenshot: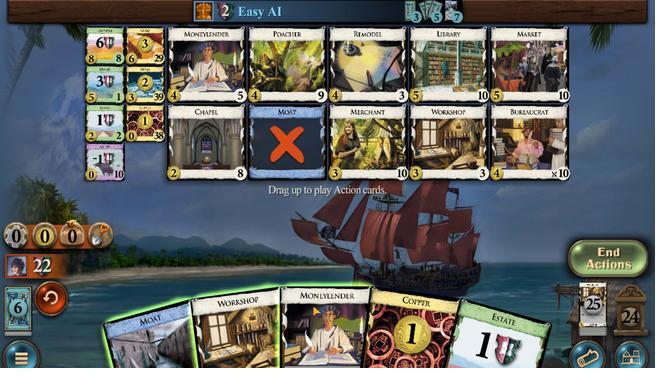 
Action: Mouse pressed left at (142, 235)
Screenshot: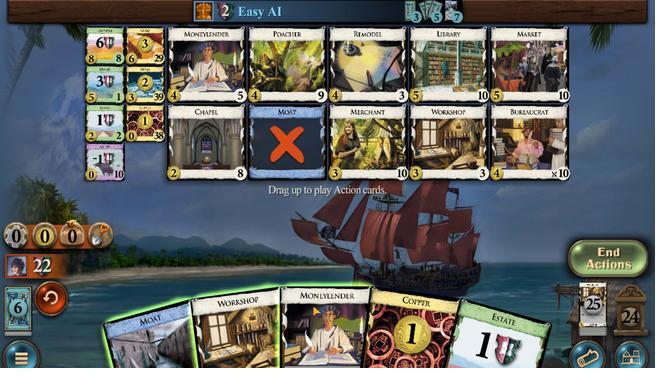 
Action: Mouse moved to (173, 308)
Screenshot: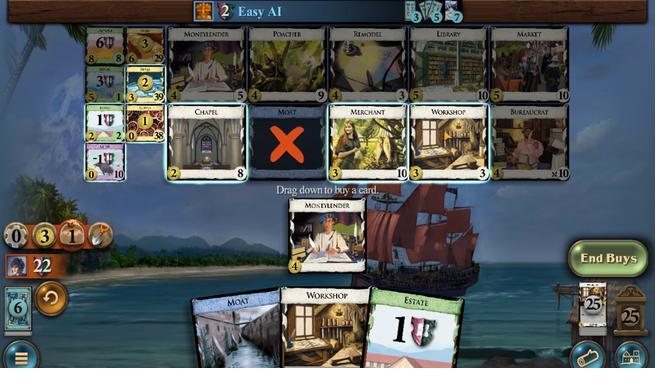 
Action: Mouse pressed left at (173, 308)
Screenshot: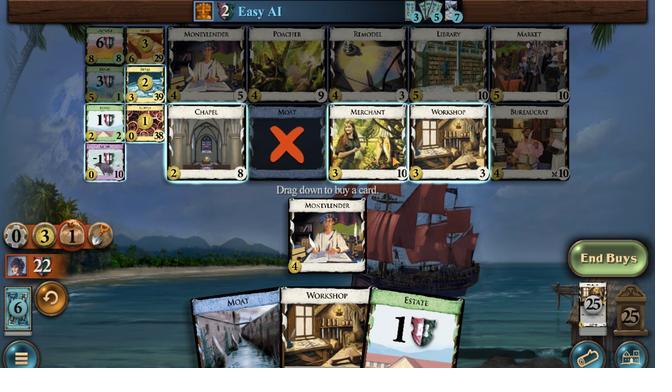 
Action: Mouse moved to (131, 233)
Screenshot: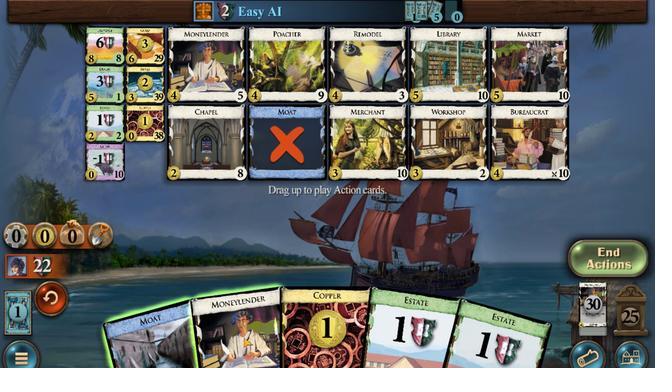 
Action: Mouse pressed left at (131, 233)
Screenshot: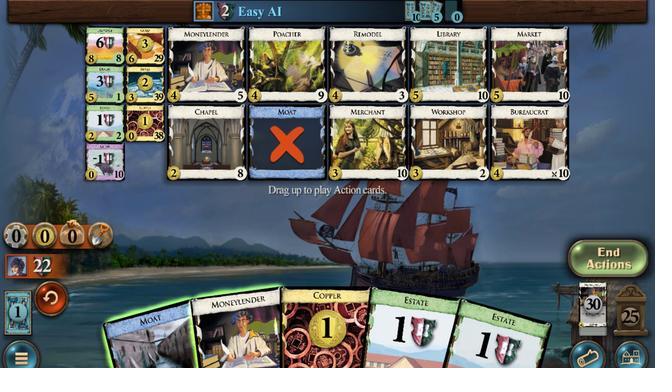 
Action: Mouse moved to (159, 307)
Screenshot: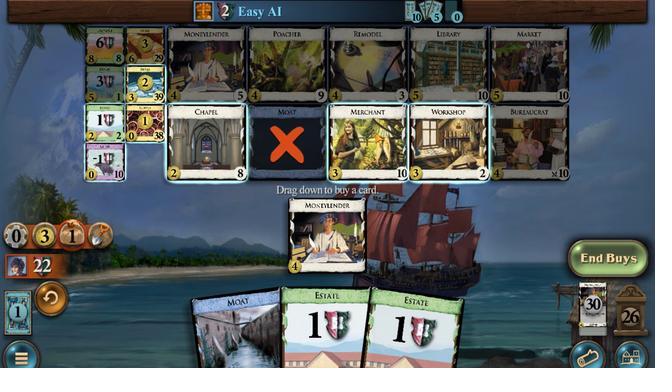 
Action: Mouse pressed left at (159, 307)
